 Task: Find connections with filter location Sobral with filter topic #Selfhelpwith filter profile language Spanish with filter current company Sapient with filter school Amity University with filter industry Outsourcing and Offshoring Consulting with filter service category Management Consulting with filter keywords title Substitute Teacher
Action: Mouse moved to (276, 336)
Screenshot: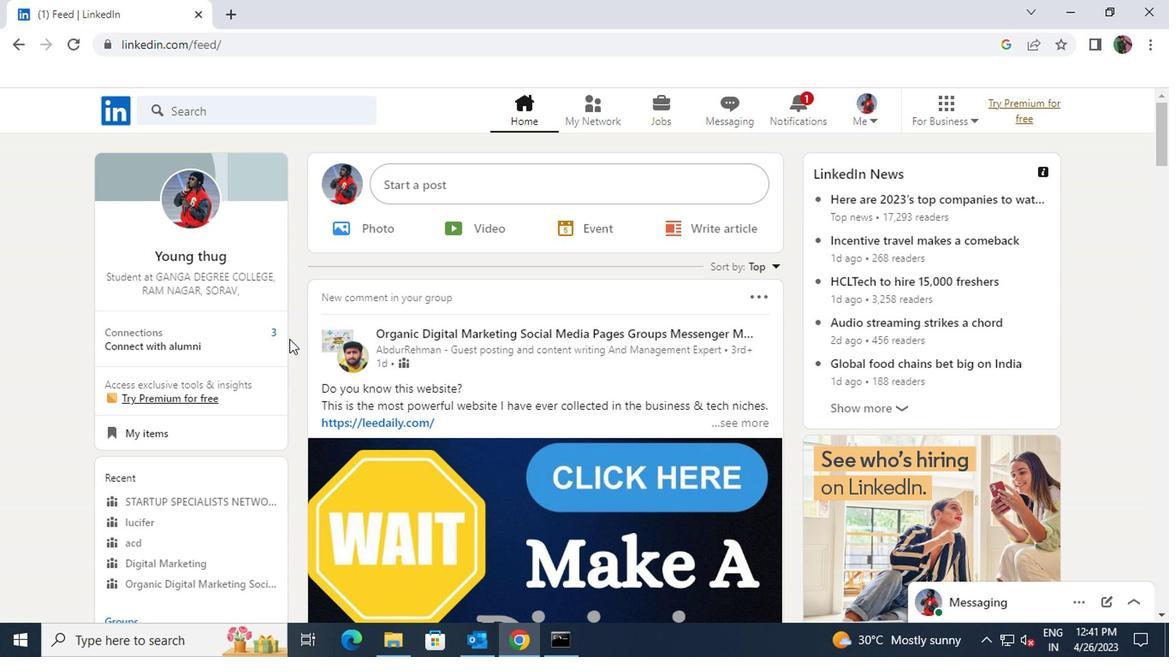 
Action: Mouse pressed left at (276, 336)
Screenshot: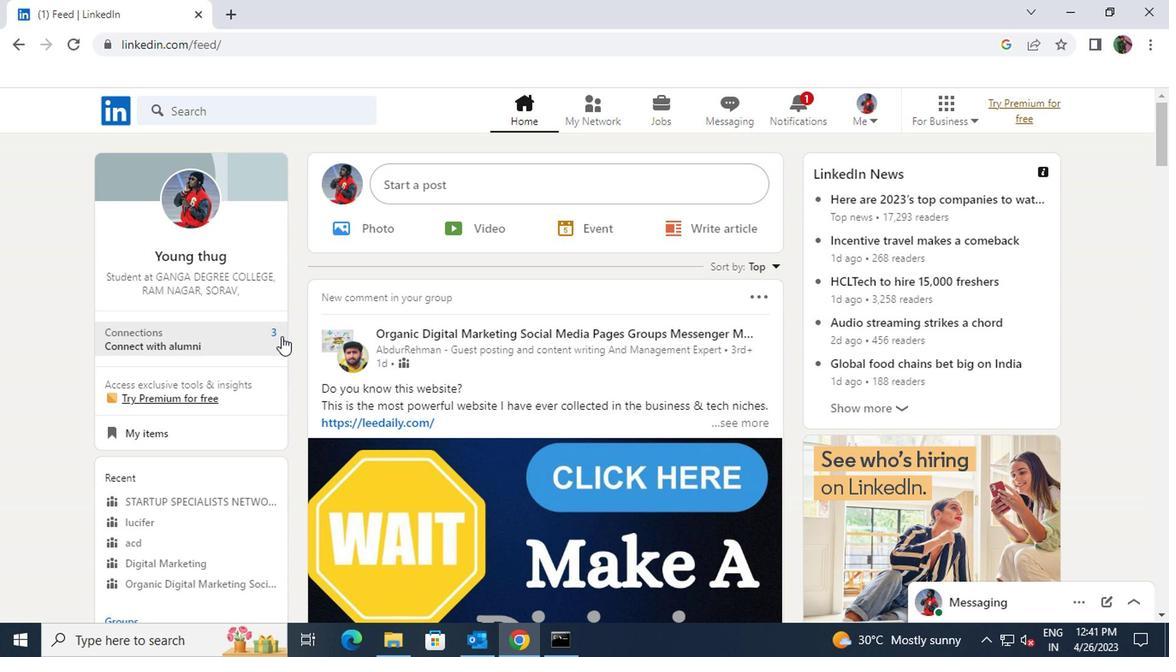
Action: Mouse moved to (310, 211)
Screenshot: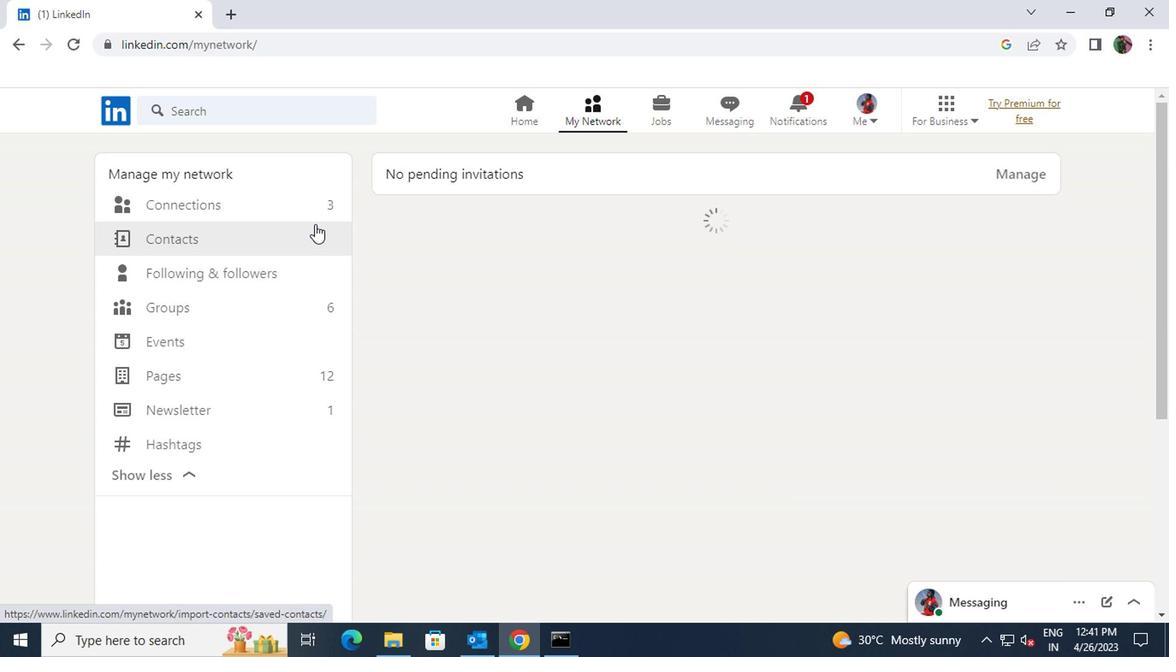 
Action: Mouse pressed left at (310, 211)
Screenshot: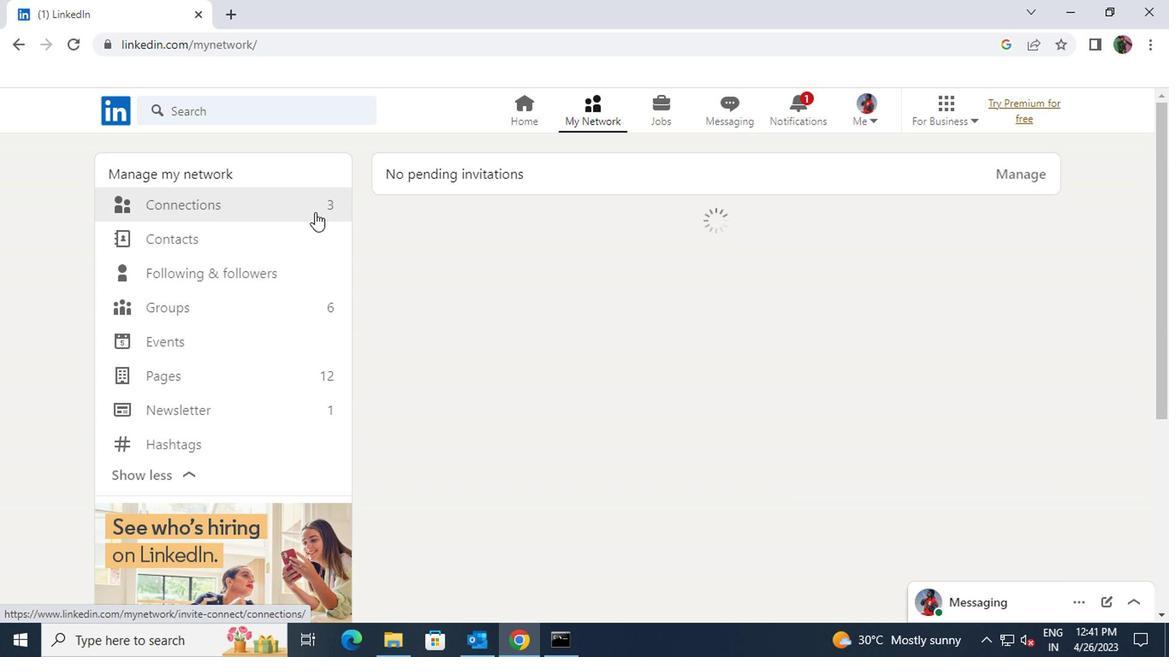 
Action: Mouse moved to (692, 211)
Screenshot: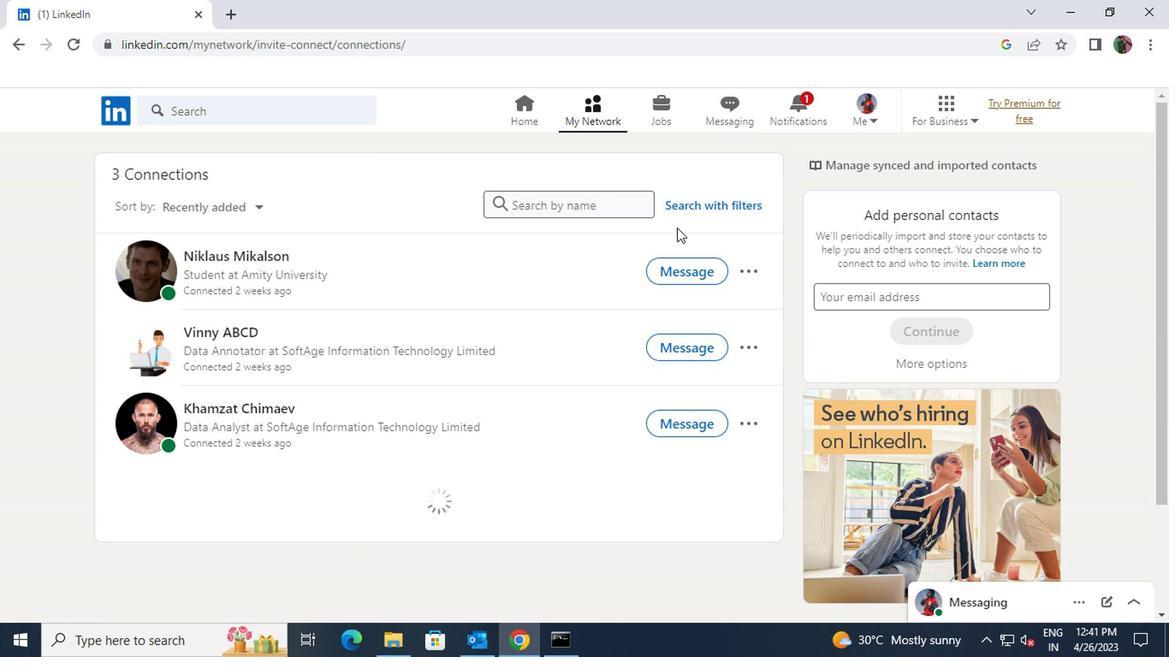 
Action: Mouse pressed left at (692, 211)
Screenshot: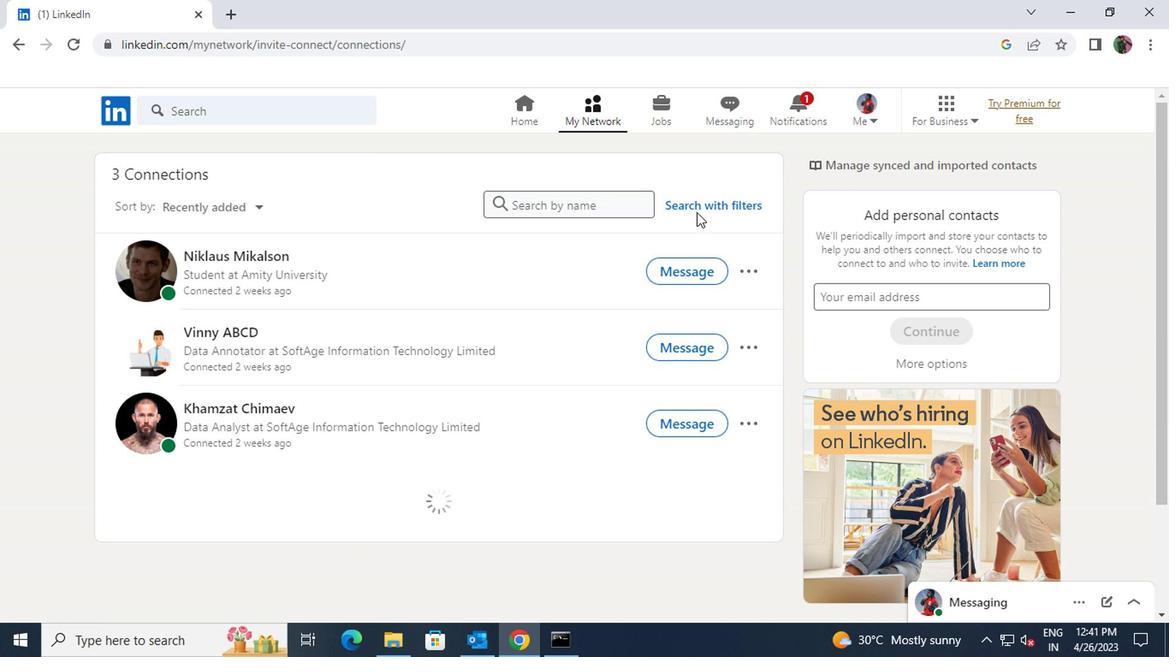 
Action: Mouse moved to (694, 206)
Screenshot: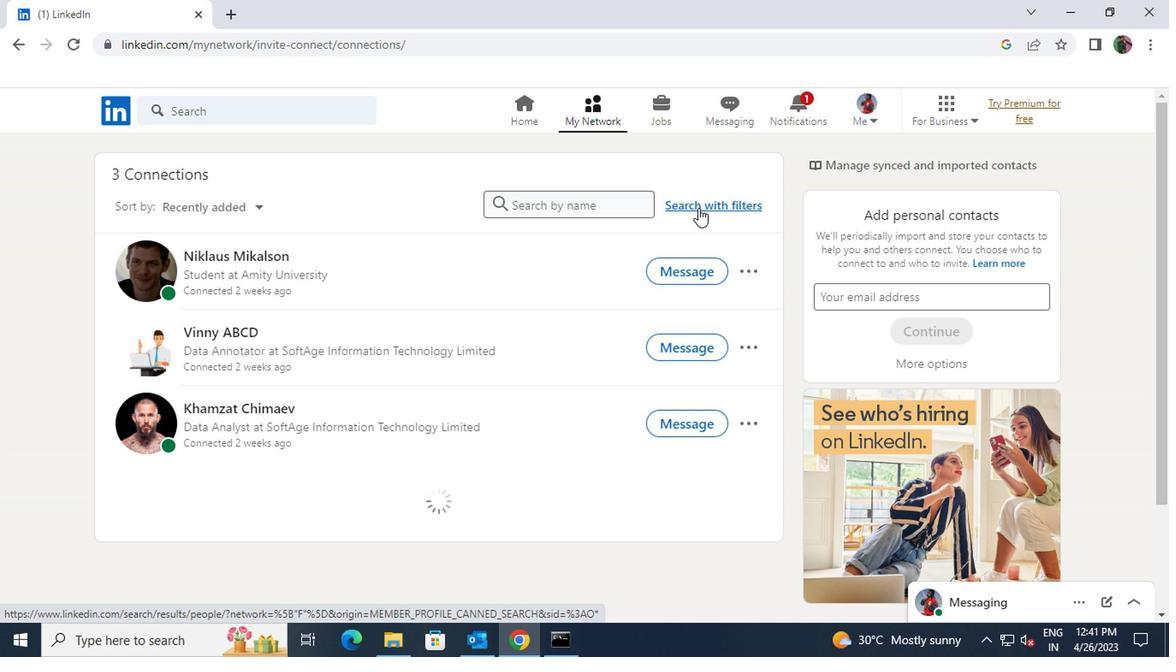 
Action: Mouse pressed left at (694, 206)
Screenshot: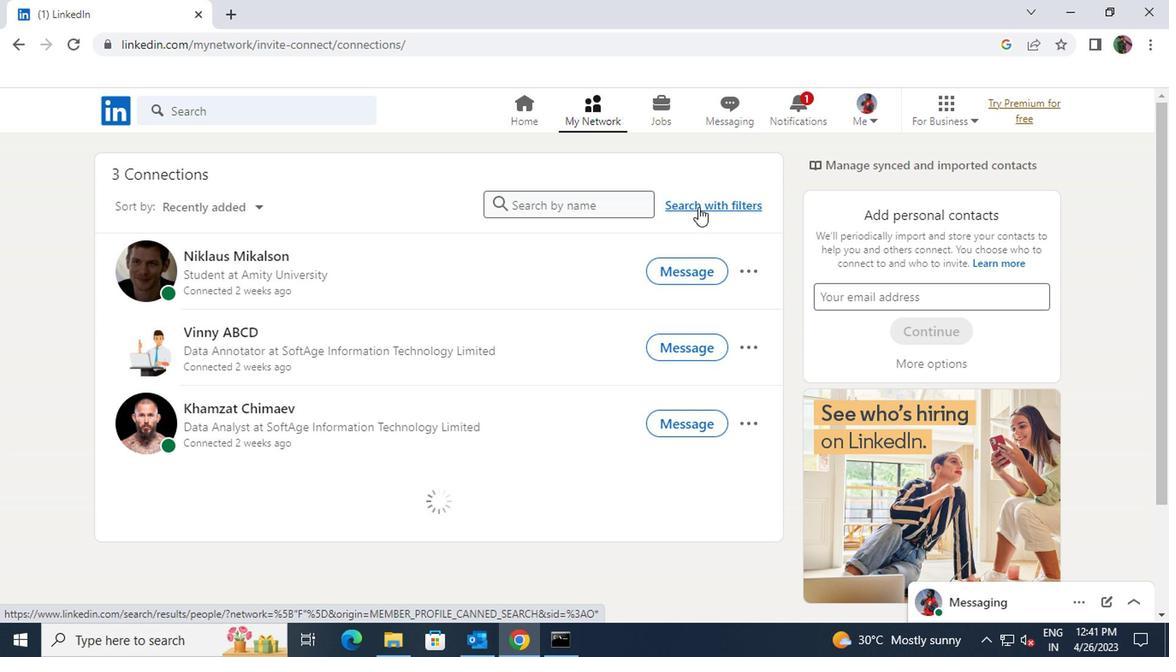 
Action: Mouse pressed left at (694, 206)
Screenshot: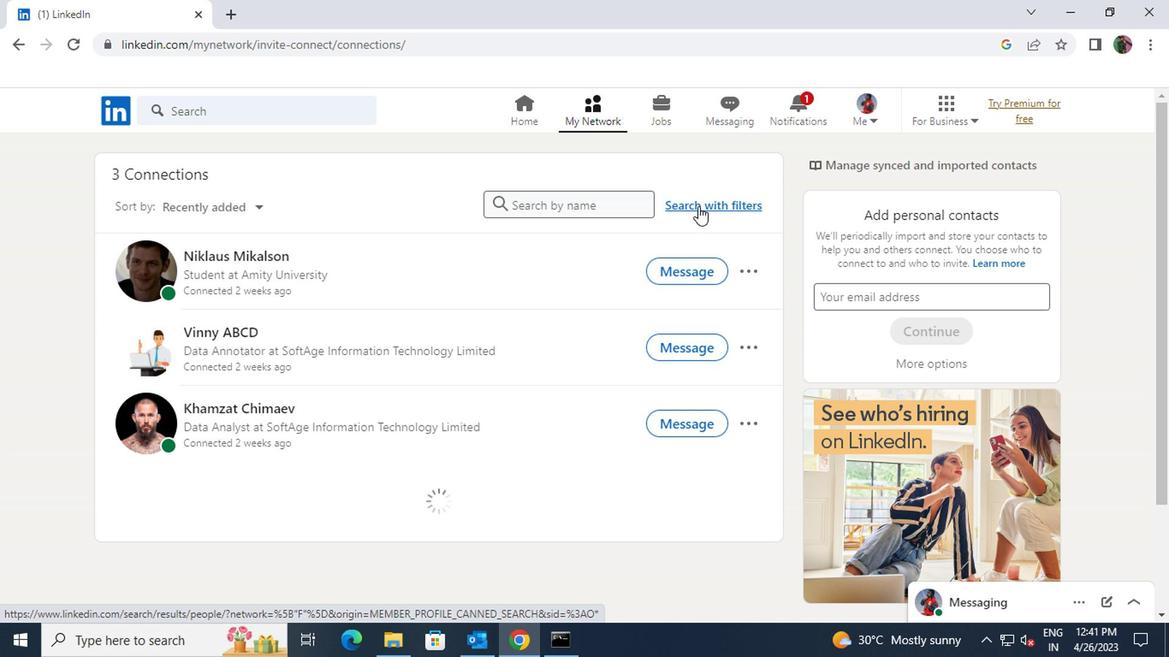 
Action: Mouse moved to (643, 160)
Screenshot: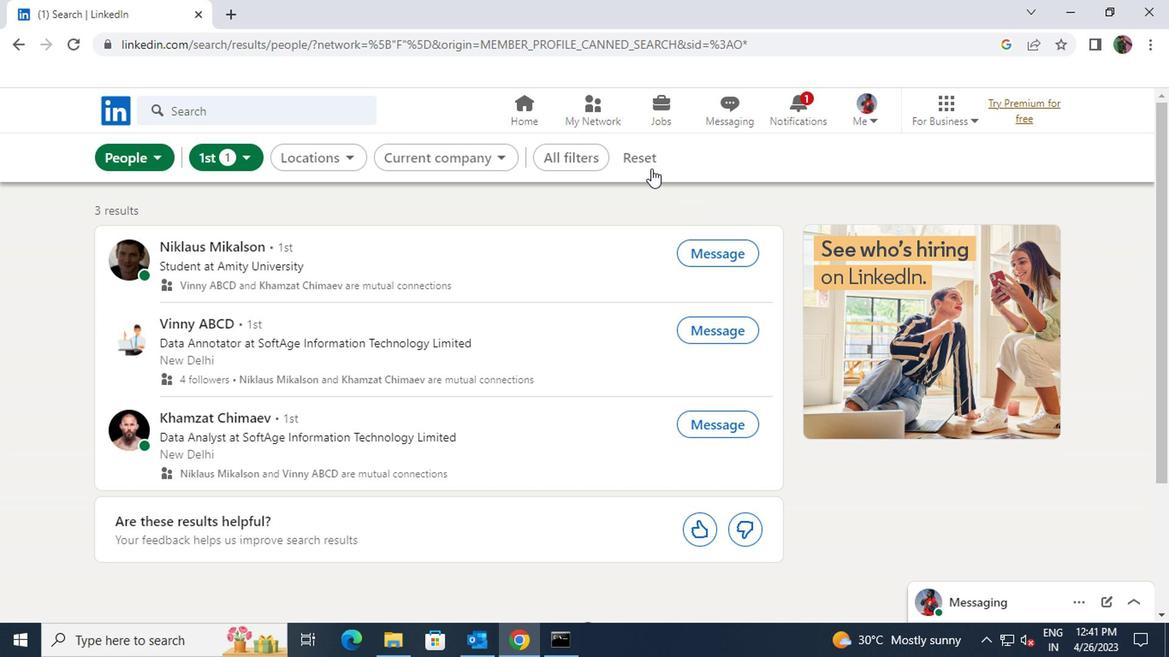 
Action: Mouse pressed left at (643, 160)
Screenshot: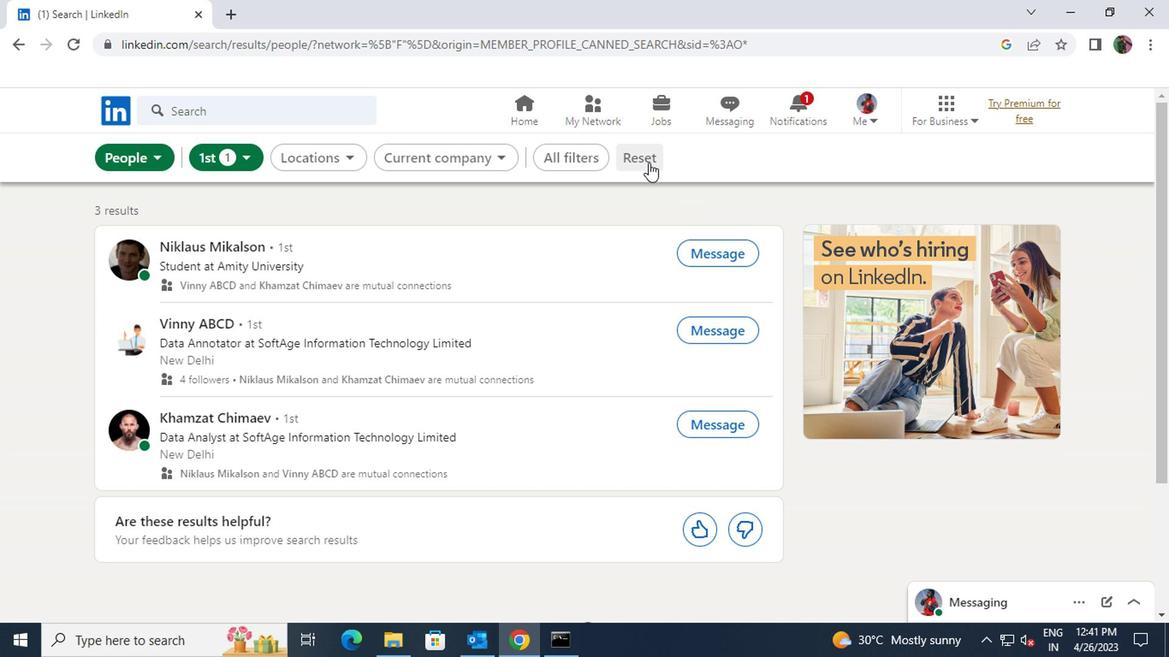 
Action: Mouse moved to (612, 149)
Screenshot: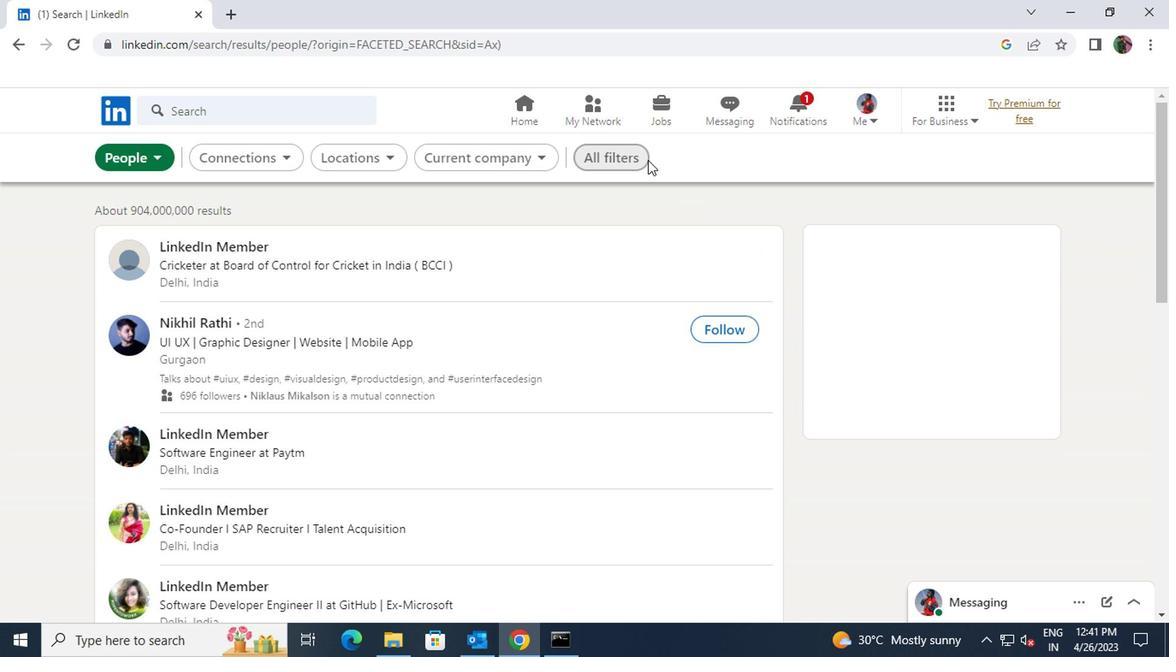 
Action: Mouse pressed left at (612, 149)
Screenshot: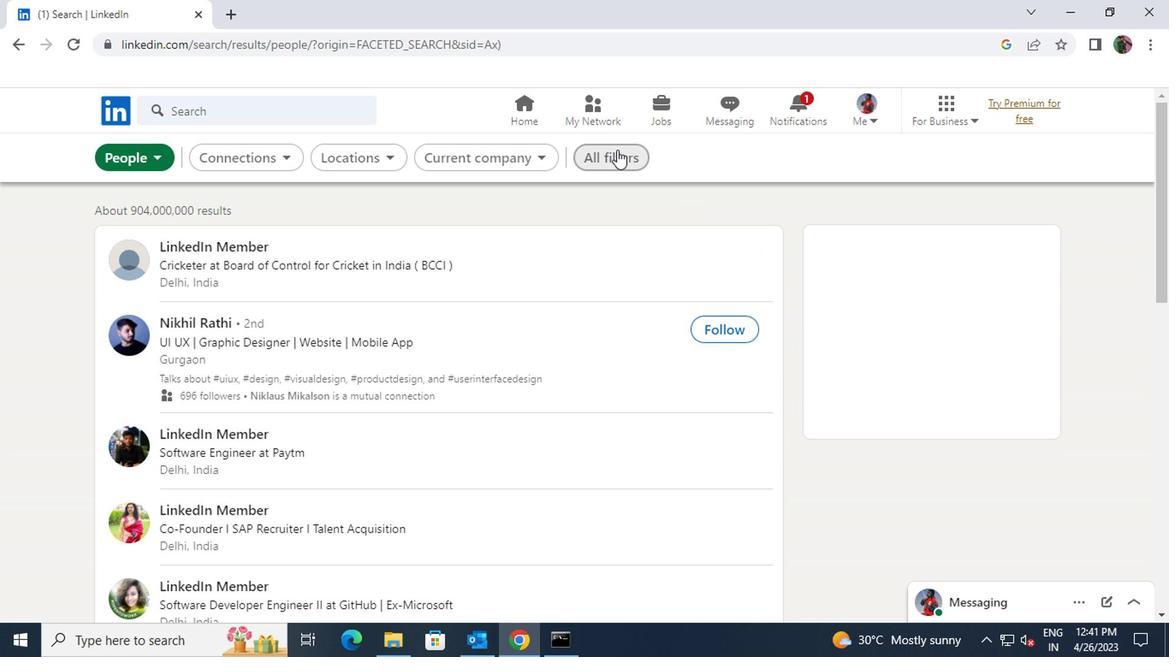 
Action: Mouse moved to (821, 338)
Screenshot: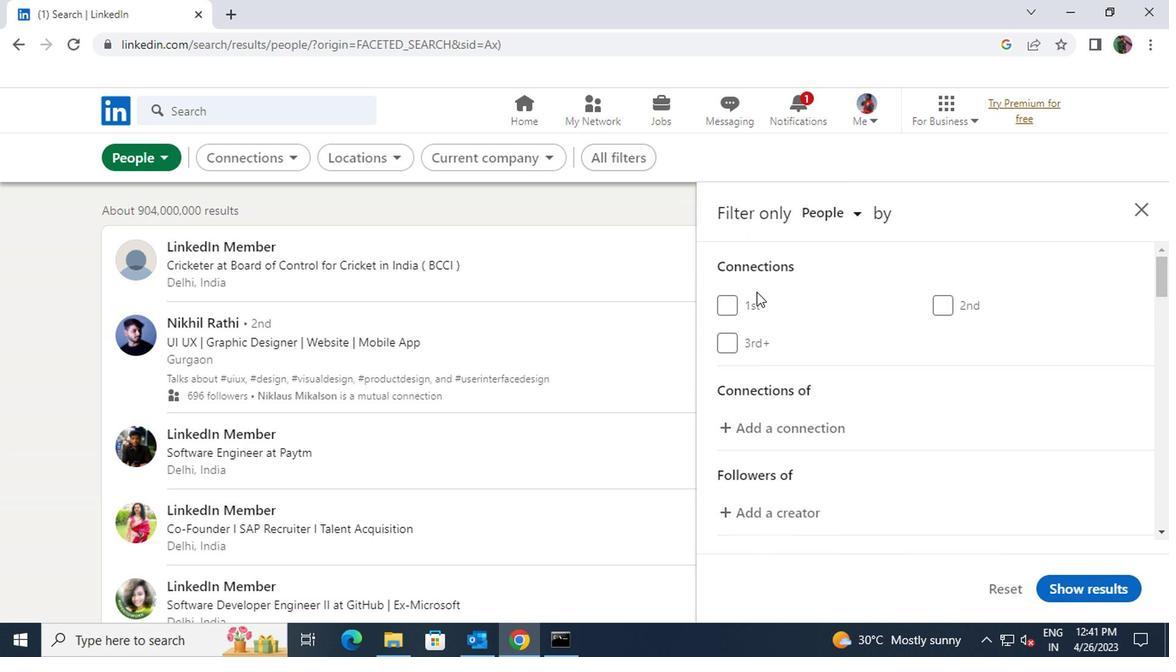 
Action: Mouse scrolled (821, 337) with delta (0, 0)
Screenshot: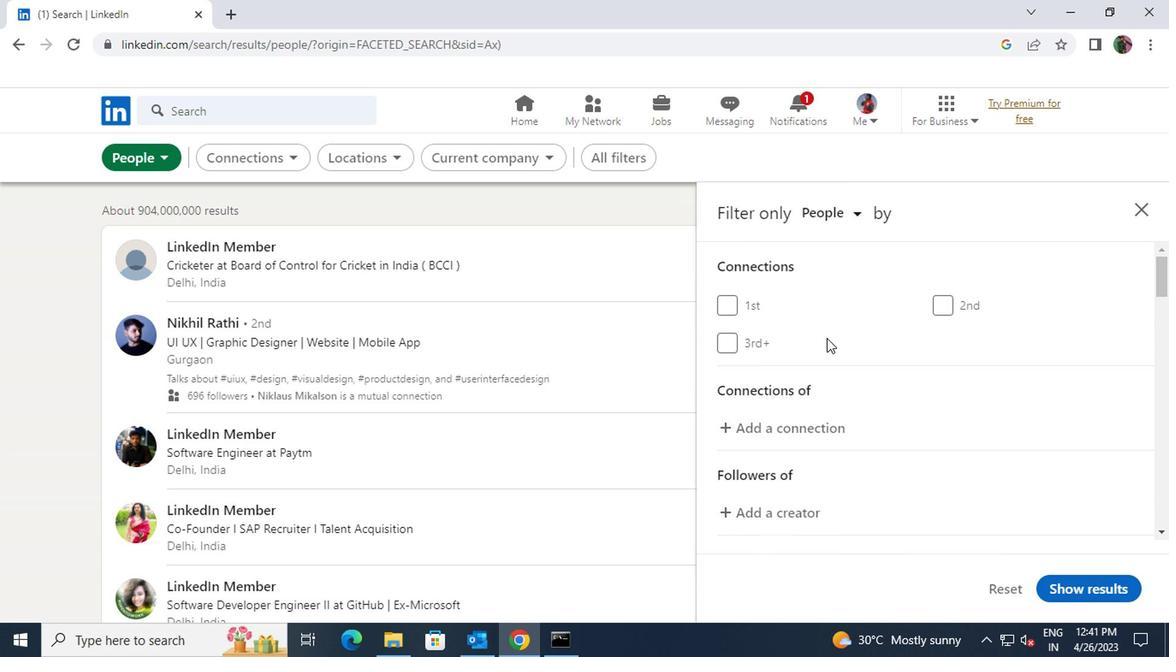 
Action: Mouse scrolled (821, 337) with delta (0, 0)
Screenshot: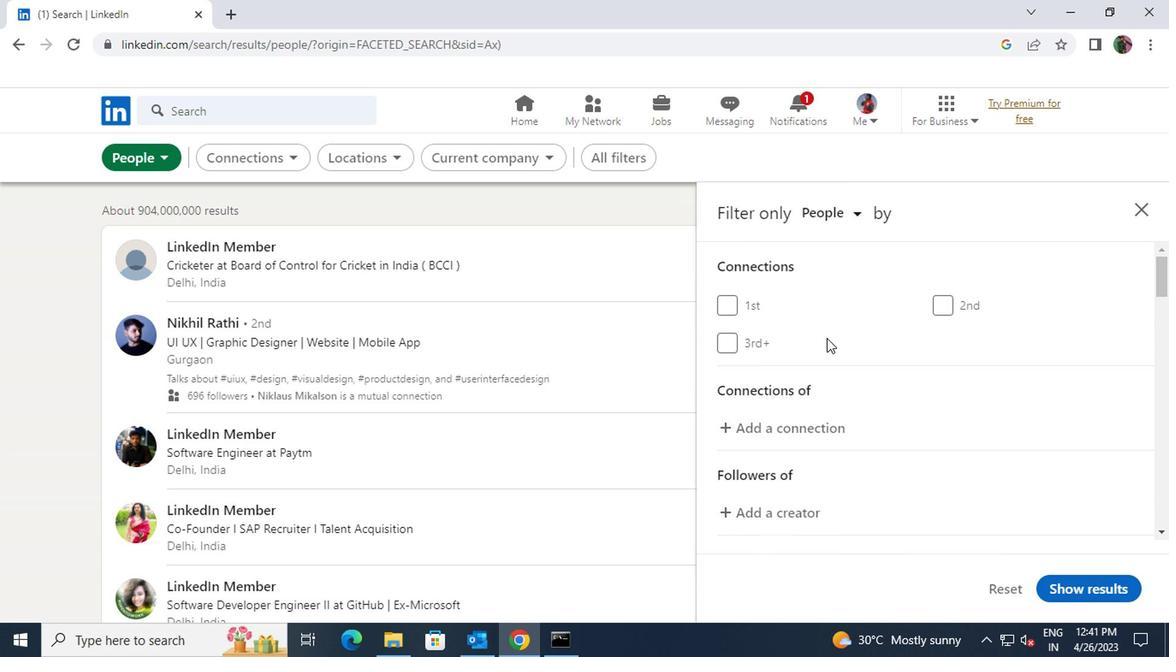
Action: Mouse scrolled (821, 337) with delta (0, 0)
Screenshot: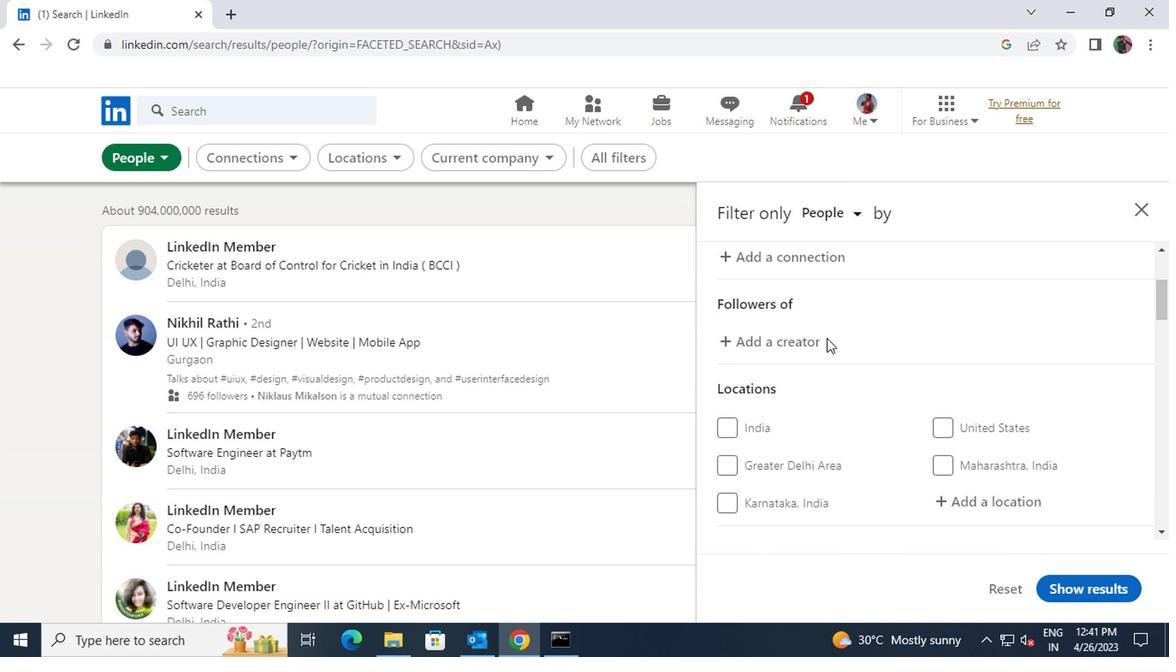 
Action: Mouse moved to (960, 409)
Screenshot: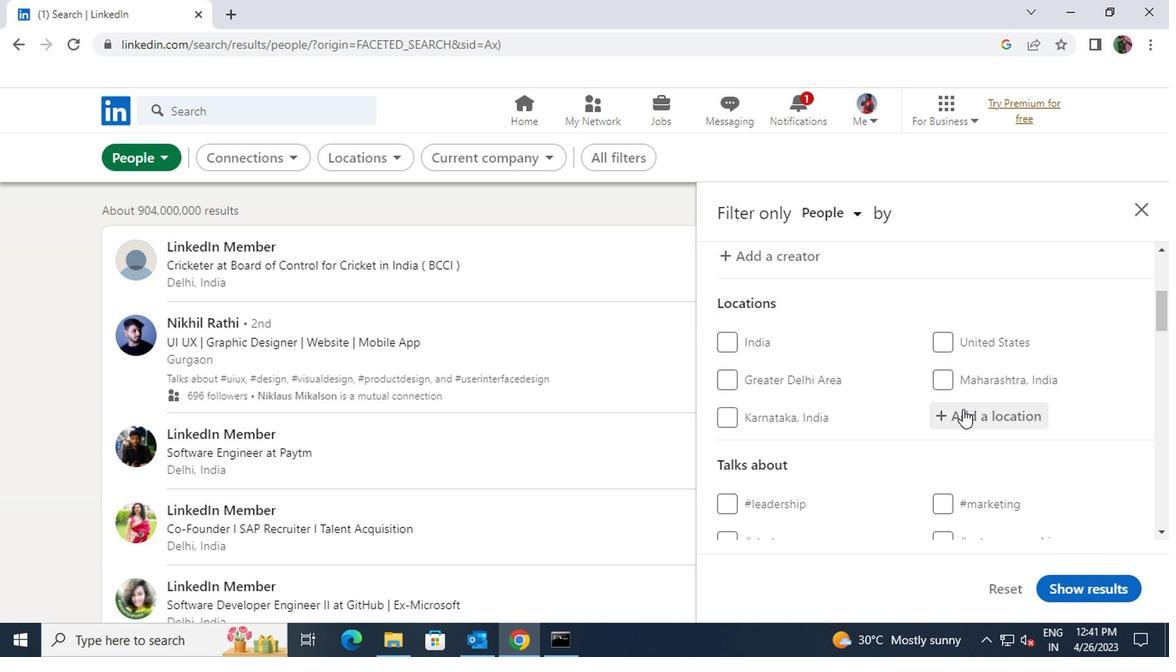 
Action: Mouse pressed left at (960, 409)
Screenshot: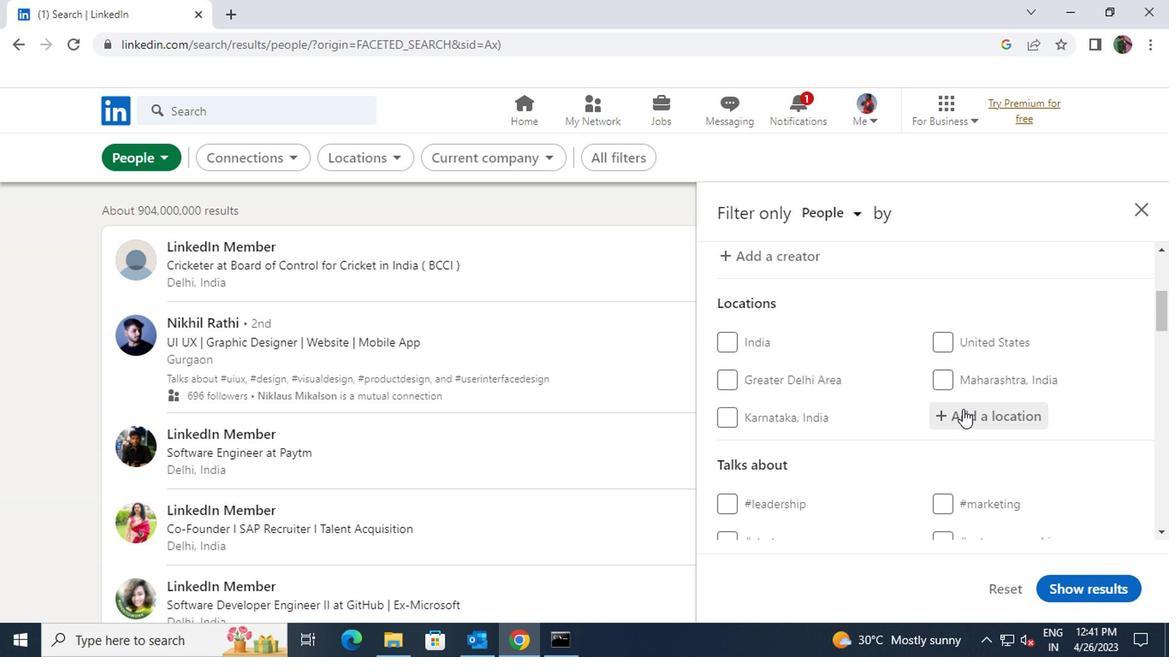 
Action: Key pressed <Key.shift>SOBRAL
Screenshot: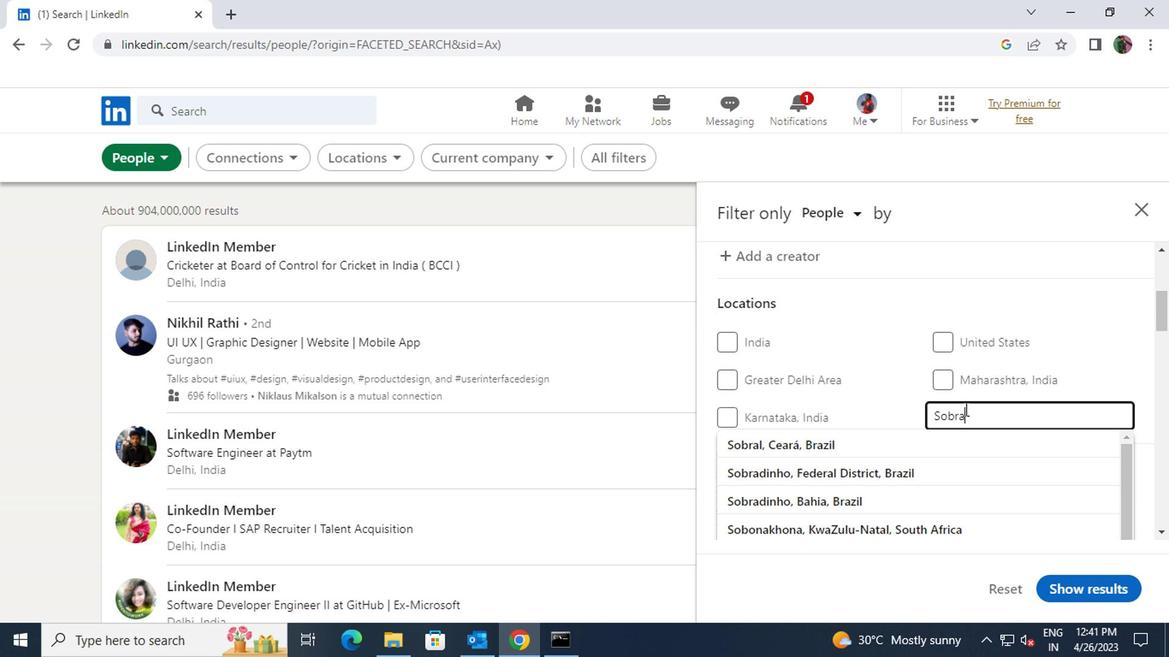 
Action: Mouse moved to (928, 439)
Screenshot: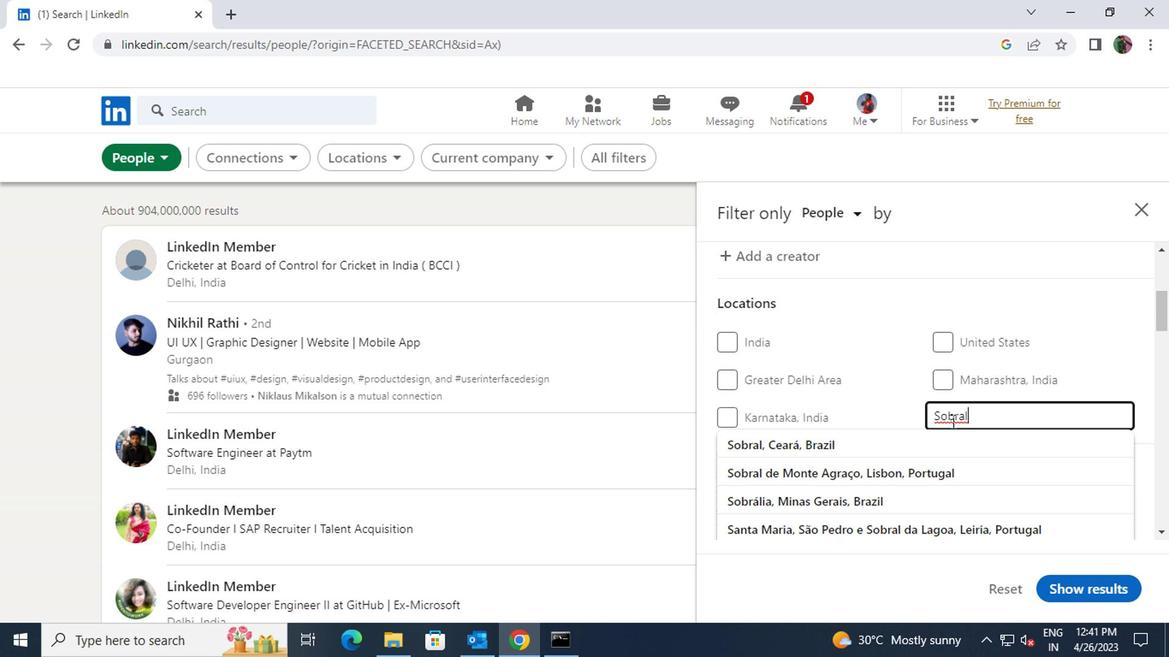 
Action: Mouse pressed left at (928, 439)
Screenshot: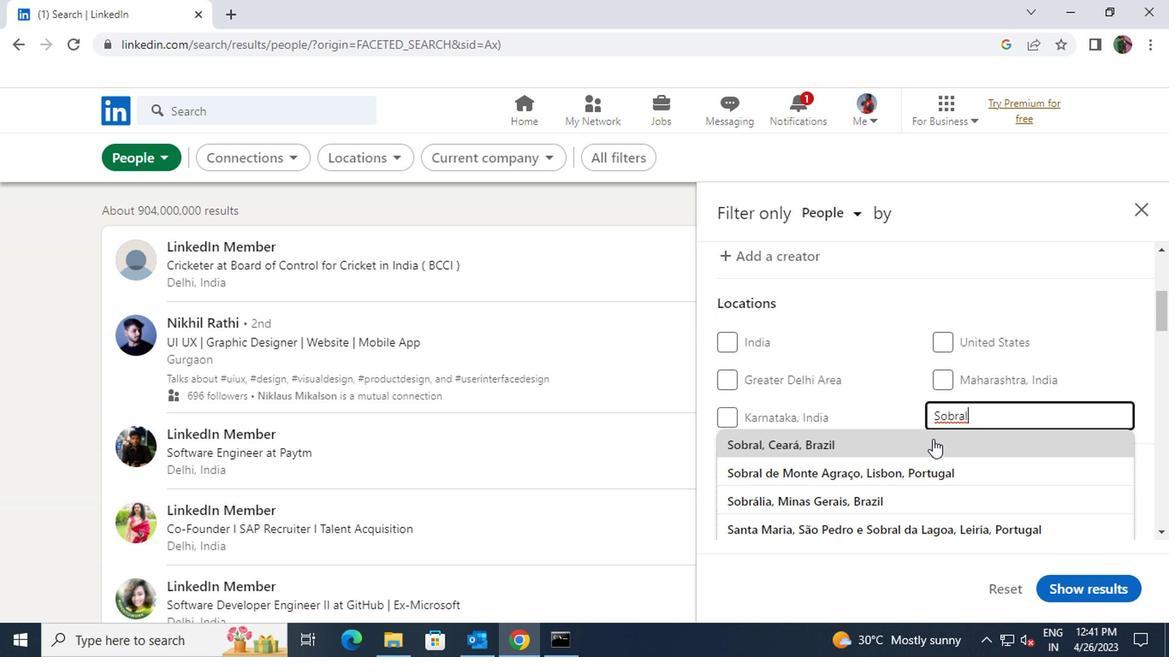 
Action: Mouse scrolled (928, 438) with delta (0, 0)
Screenshot: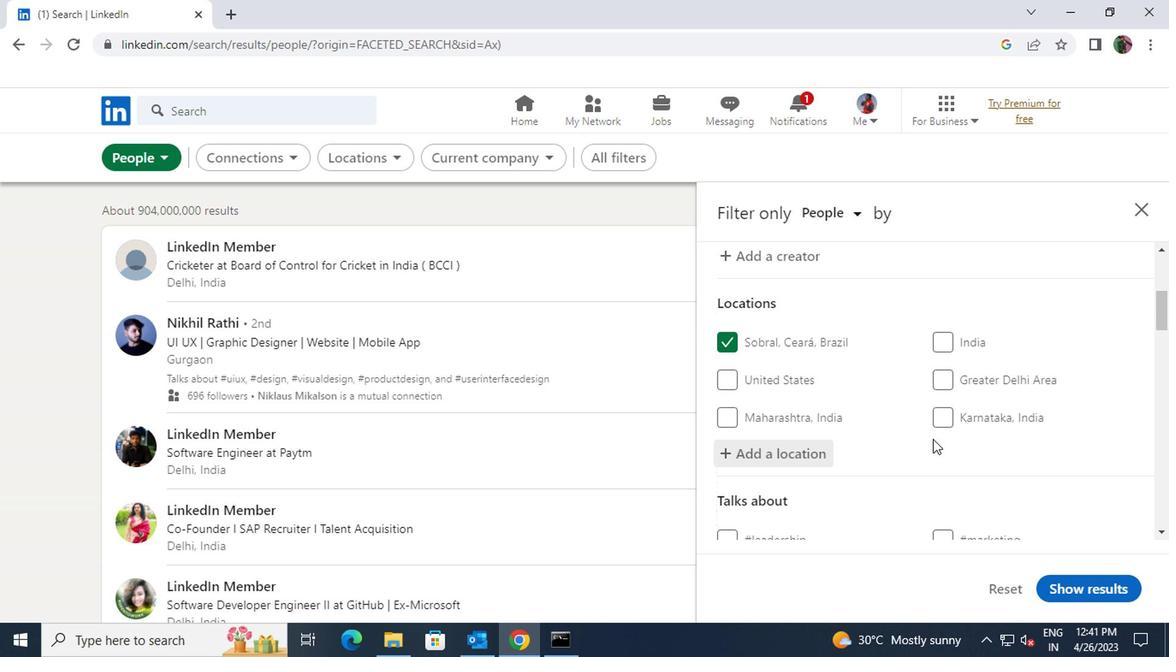 
Action: Mouse scrolled (928, 438) with delta (0, 0)
Screenshot: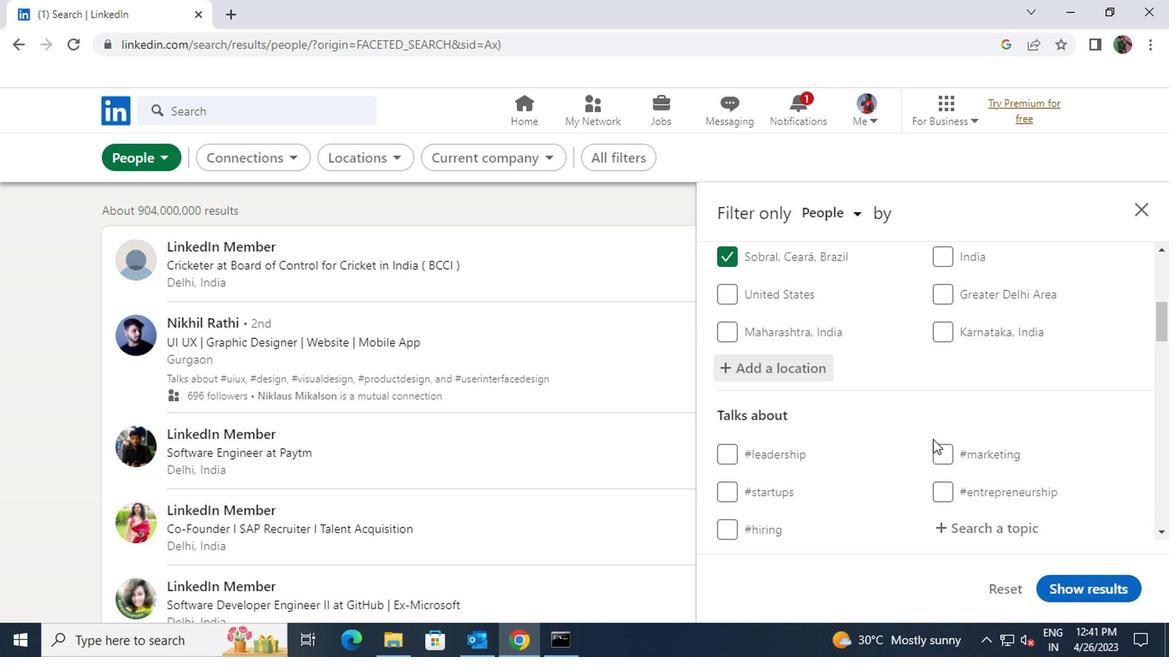 
Action: Mouse scrolled (928, 438) with delta (0, 0)
Screenshot: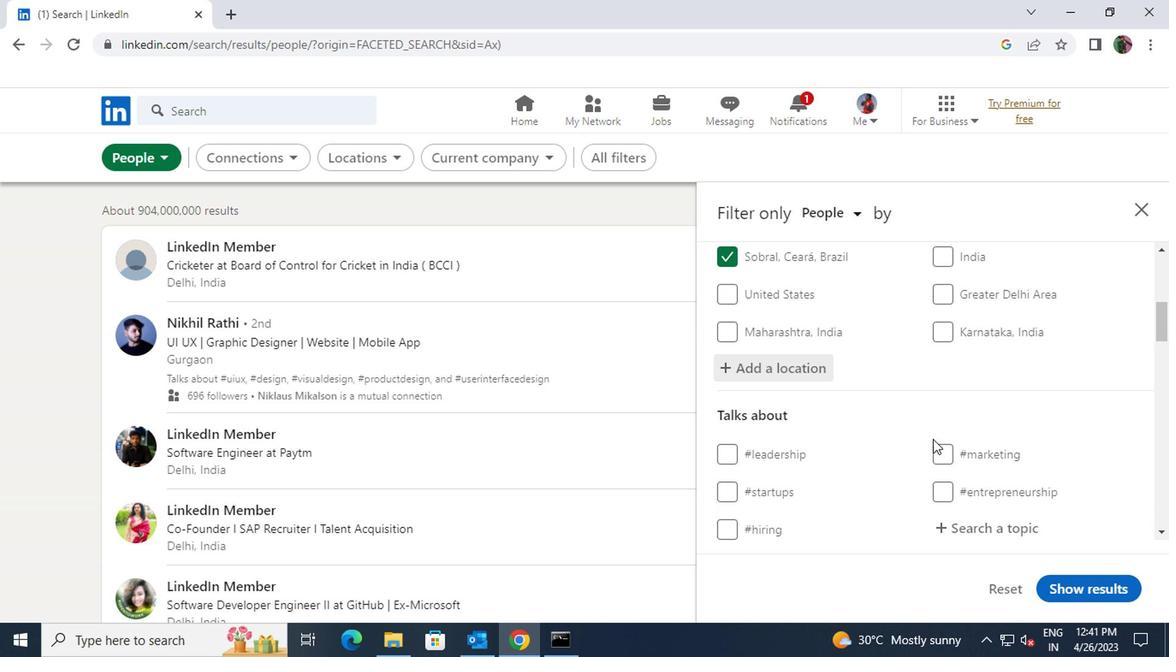 
Action: Mouse moved to (979, 365)
Screenshot: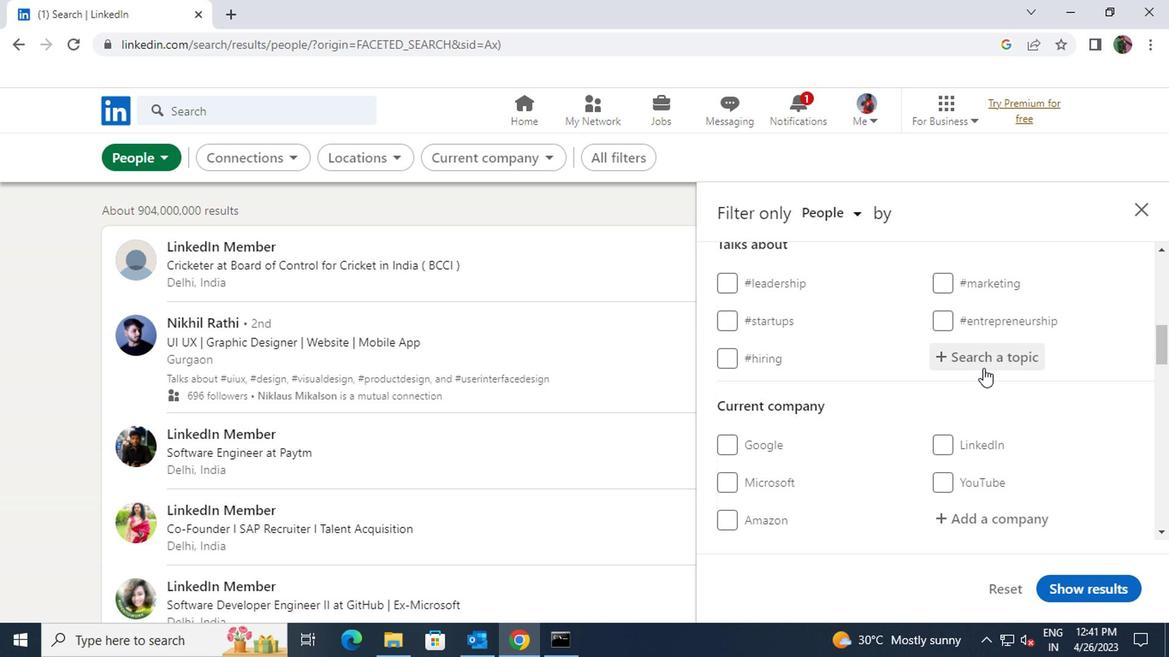 
Action: Mouse pressed left at (979, 365)
Screenshot: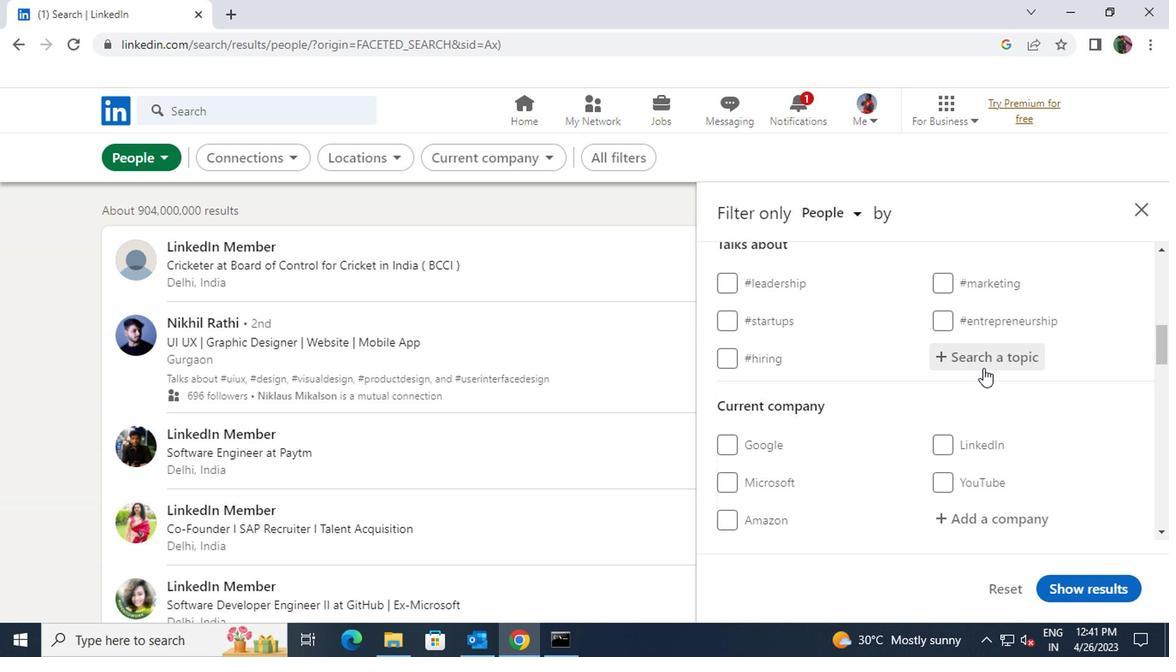 
Action: Key pressed <Key.shift><Key.shift><Key.shift>#SELFHELPWITH
Screenshot: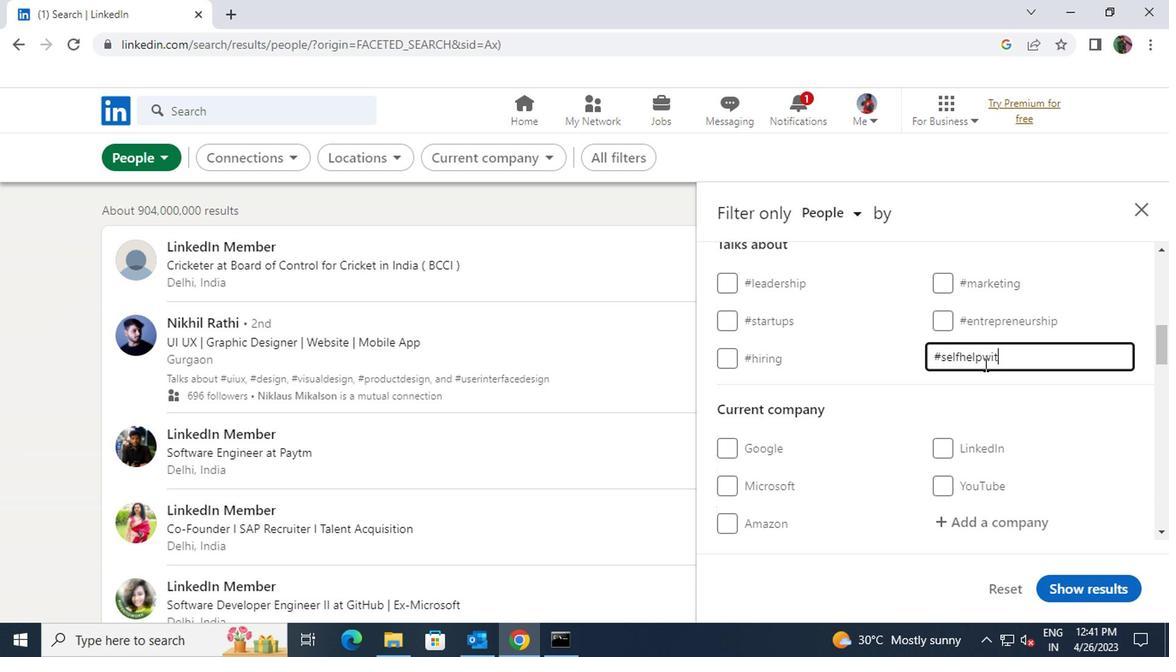 
Action: Mouse scrolled (979, 364) with delta (0, -1)
Screenshot: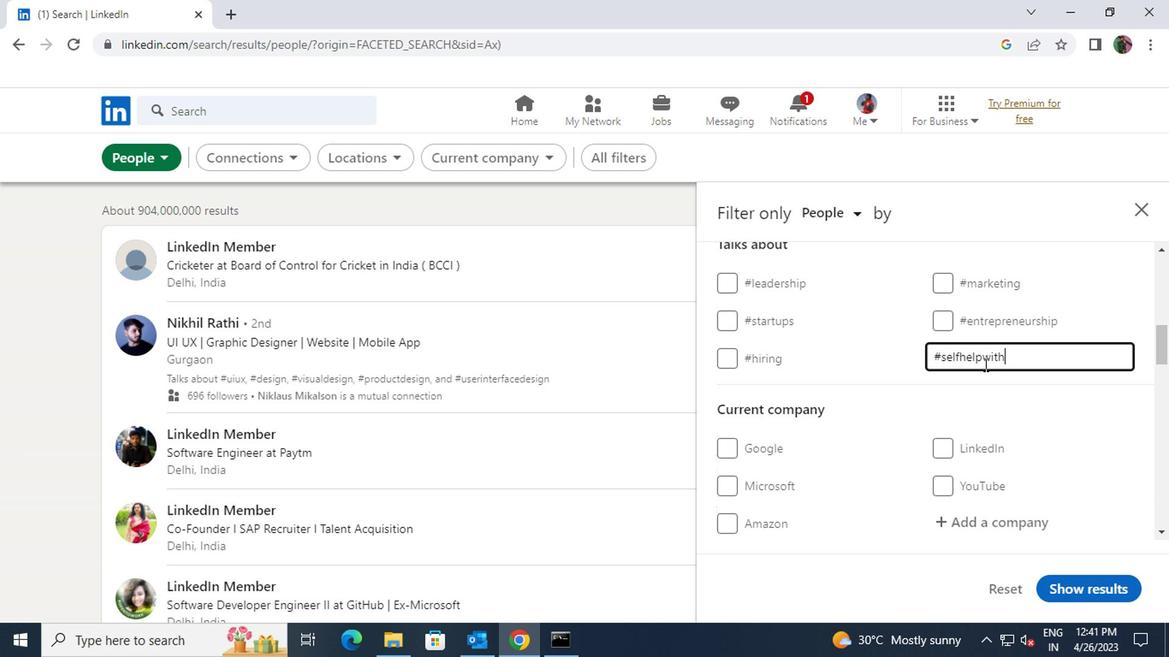 
Action: Mouse scrolled (979, 364) with delta (0, -1)
Screenshot: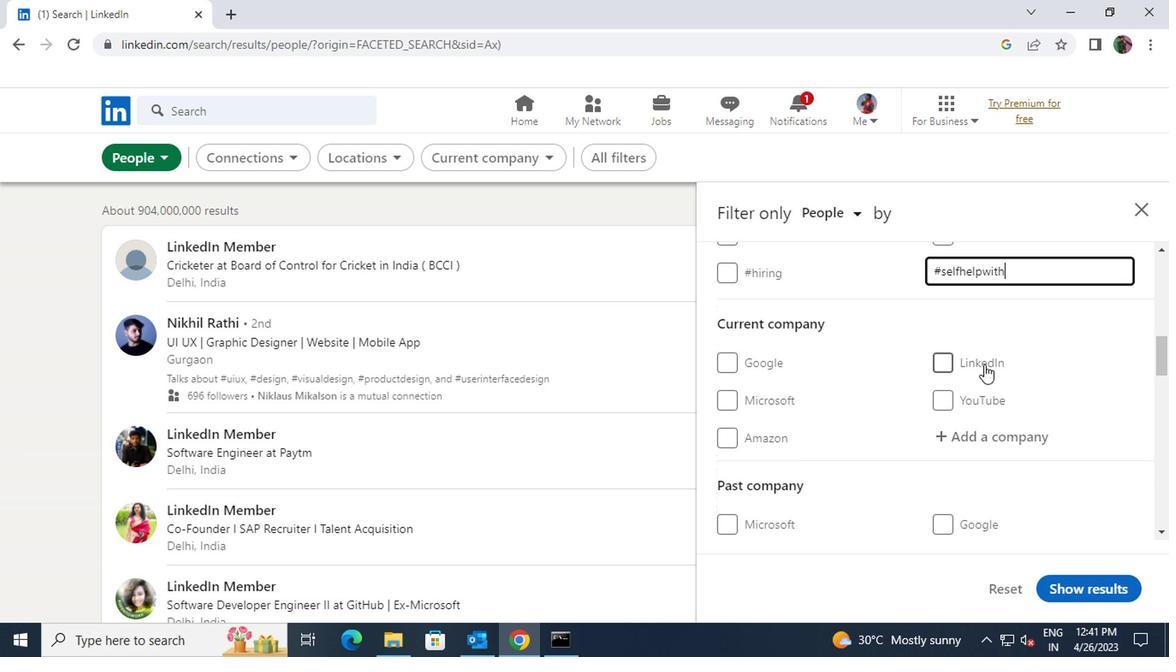 
Action: Mouse moved to (980, 353)
Screenshot: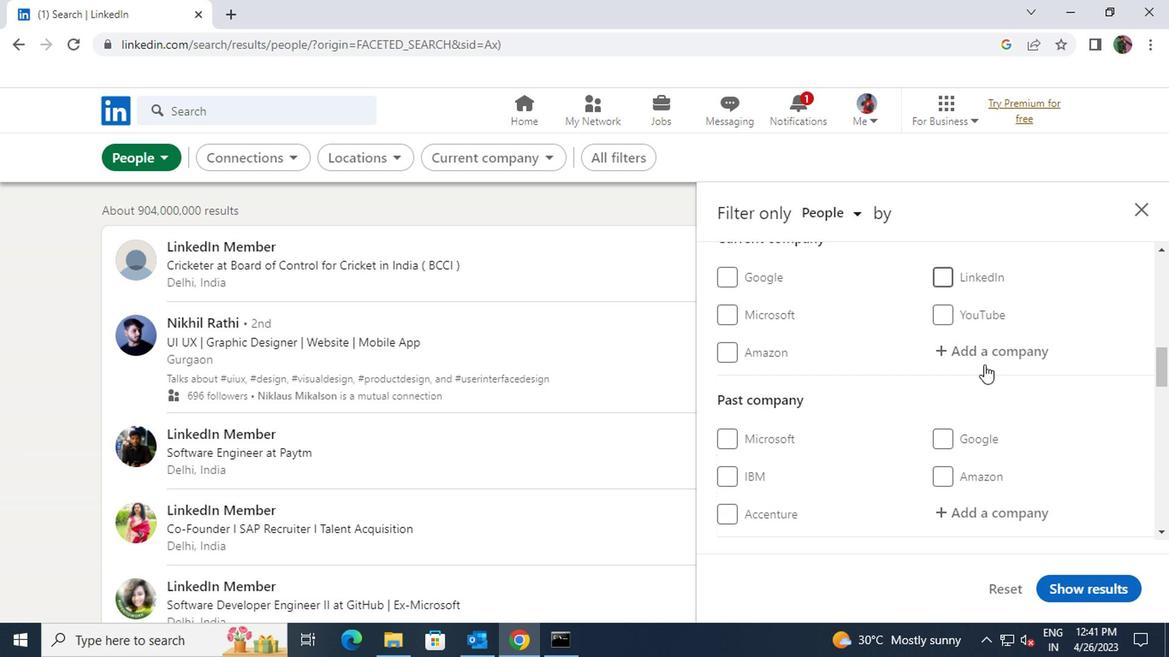 
Action: Mouse pressed left at (980, 353)
Screenshot: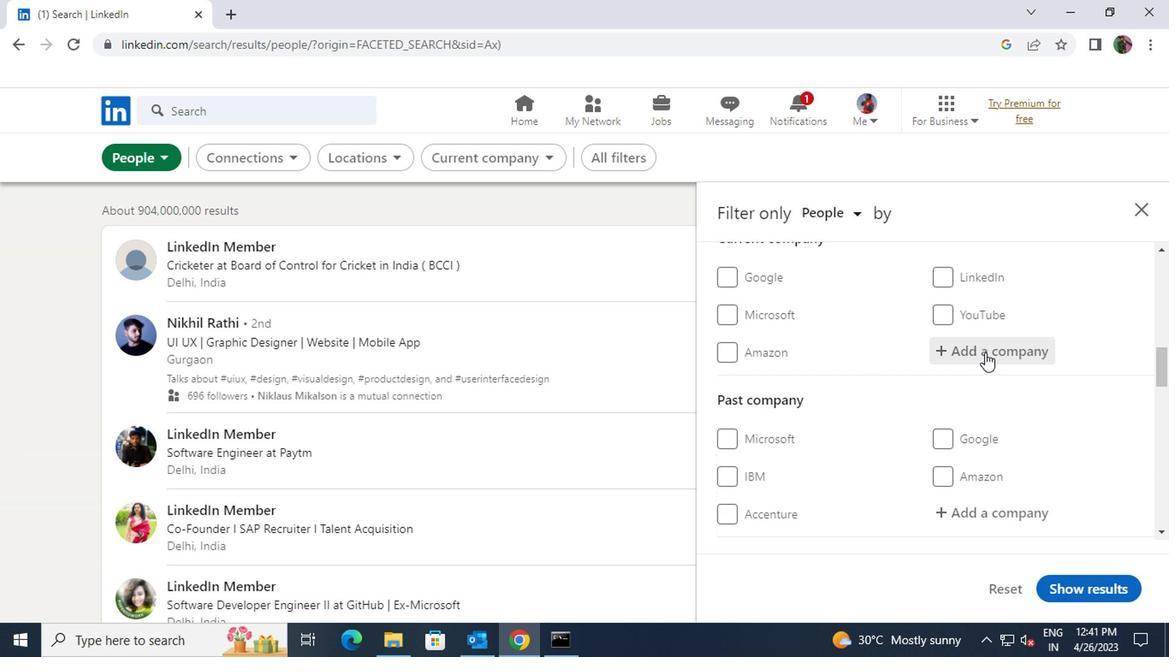
Action: Key pressed <Key.shift><Key.shift><Key.shift><Key.shift>SAPIENT
Screenshot: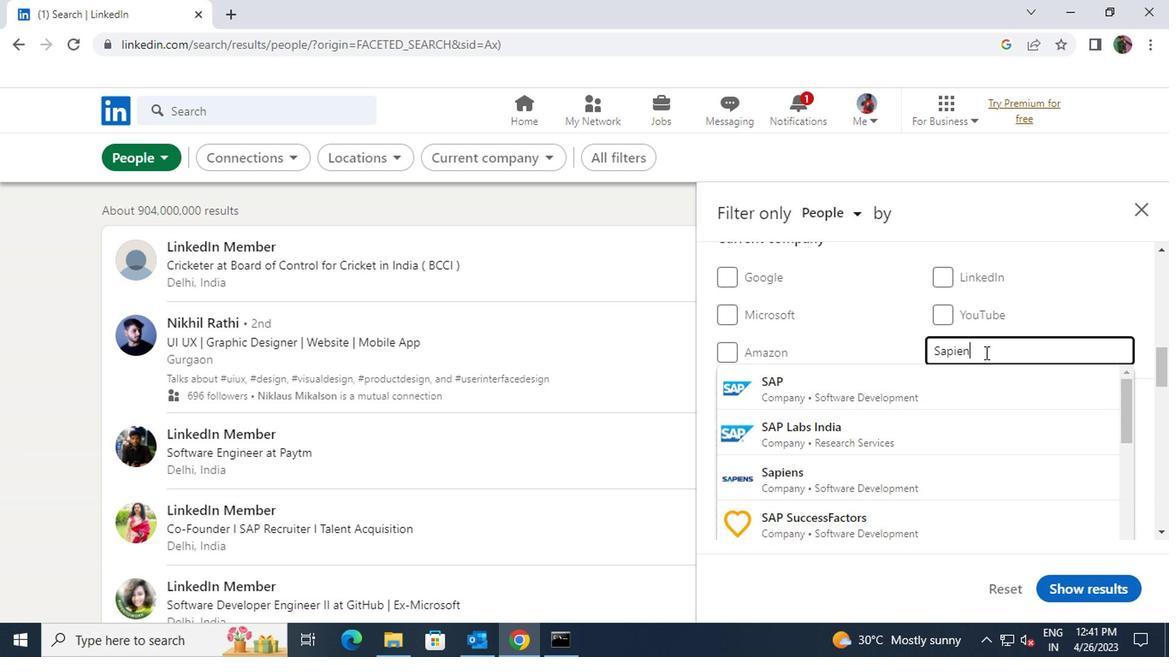 
Action: Mouse moved to (939, 384)
Screenshot: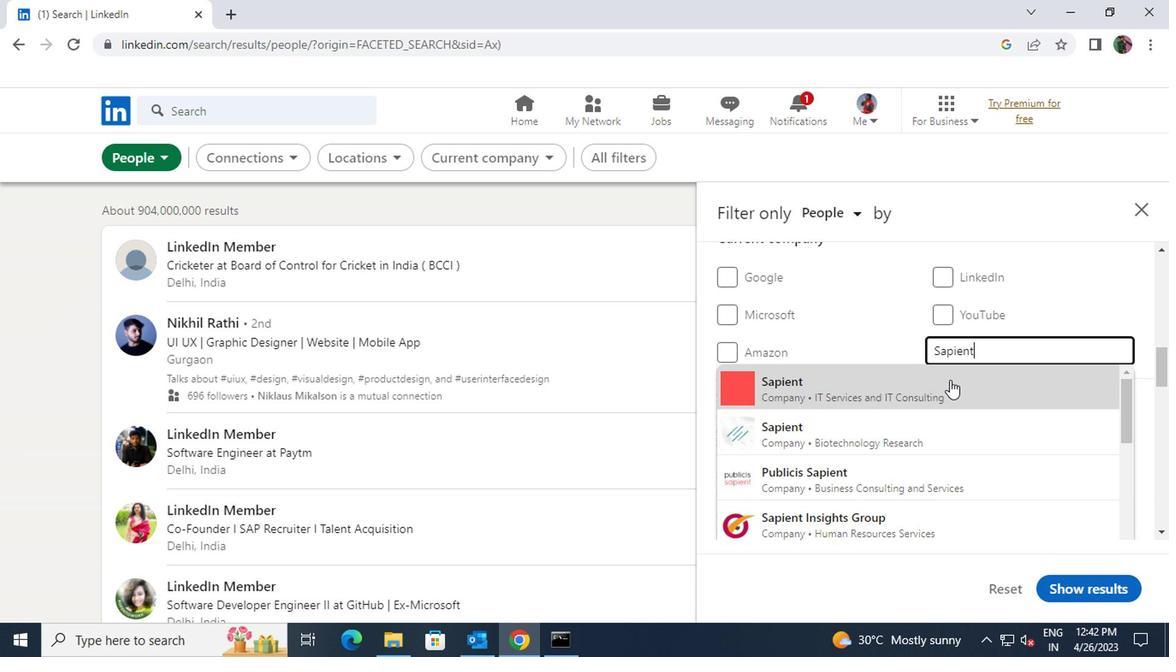 
Action: Mouse pressed left at (939, 384)
Screenshot: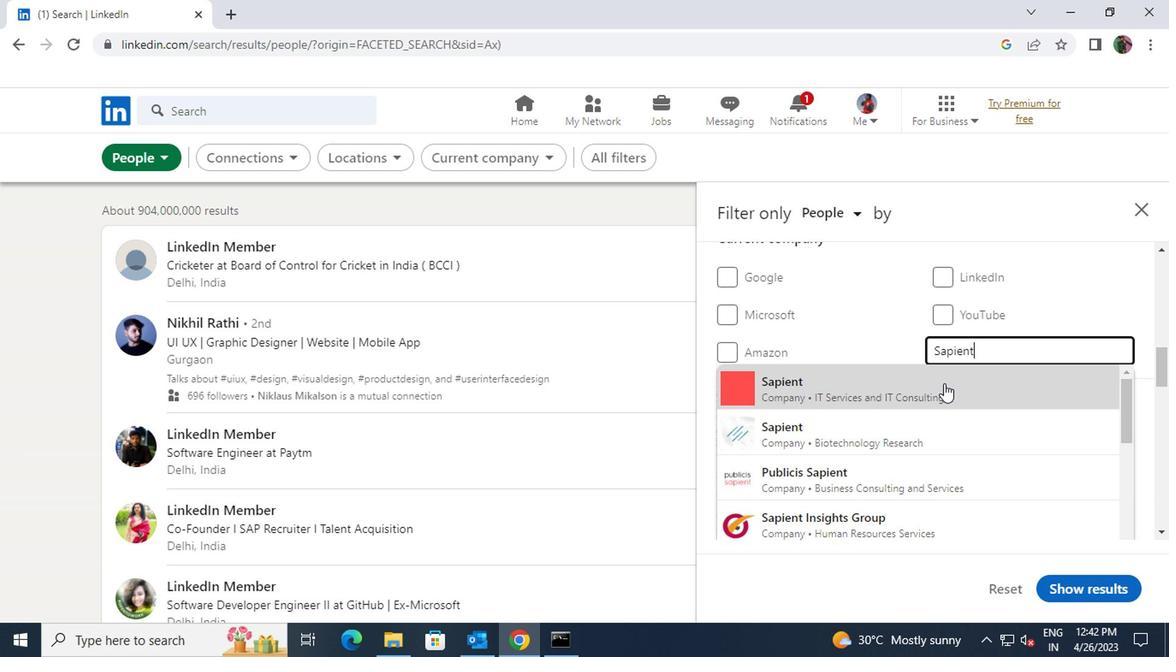 
Action: Mouse scrolled (939, 382) with delta (0, -1)
Screenshot: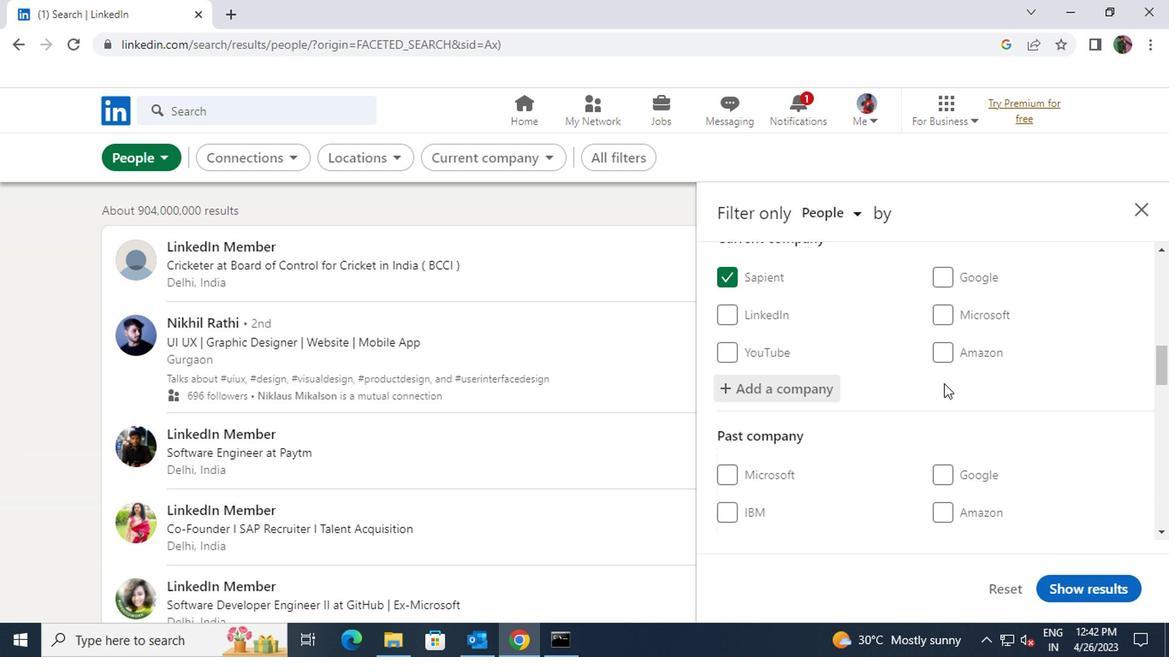 
Action: Mouse scrolled (939, 382) with delta (0, -1)
Screenshot: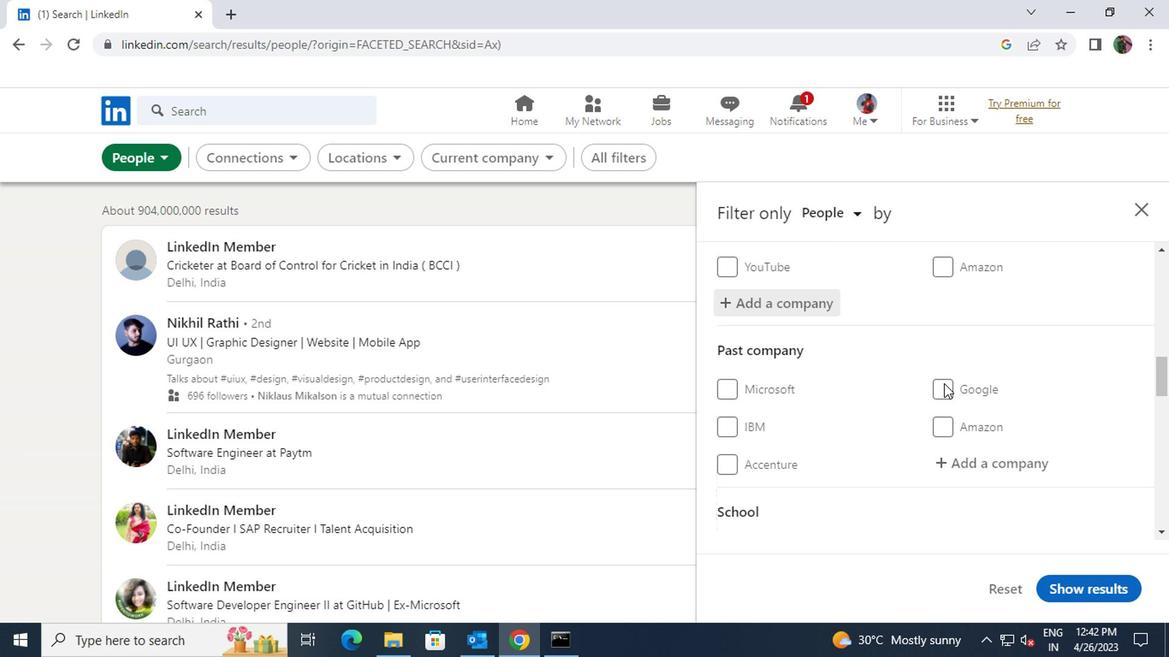 
Action: Mouse scrolled (939, 382) with delta (0, -1)
Screenshot: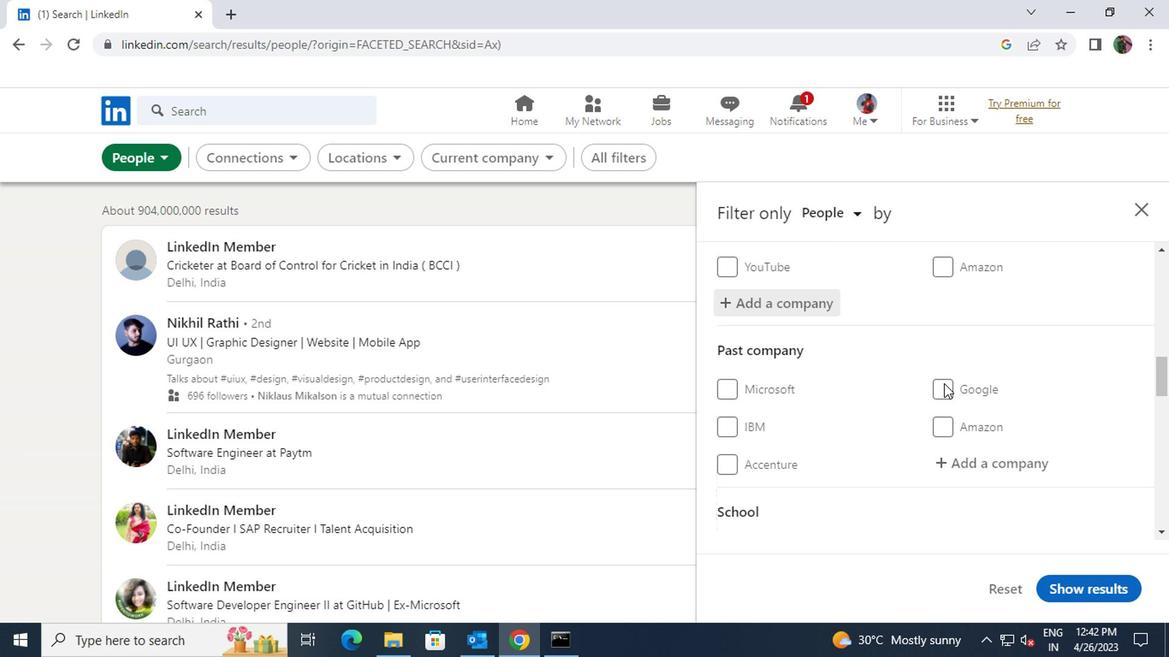 
Action: Mouse scrolled (939, 382) with delta (0, -1)
Screenshot: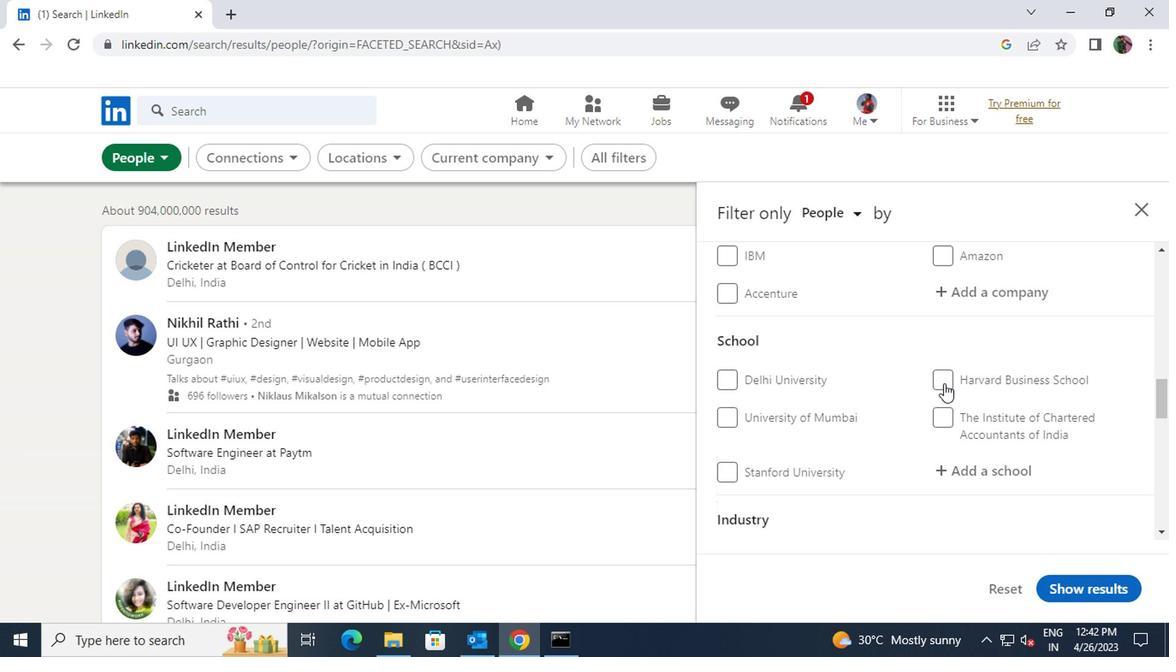 
Action: Mouse moved to (944, 384)
Screenshot: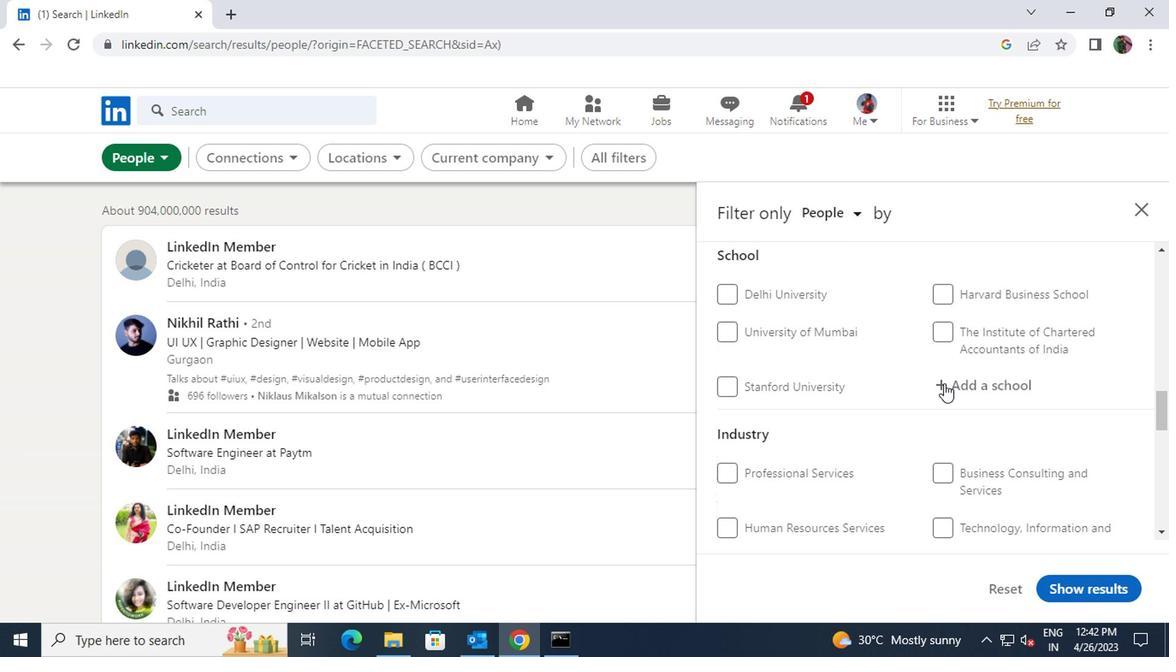 
Action: Mouse pressed left at (944, 384)
Screenshot: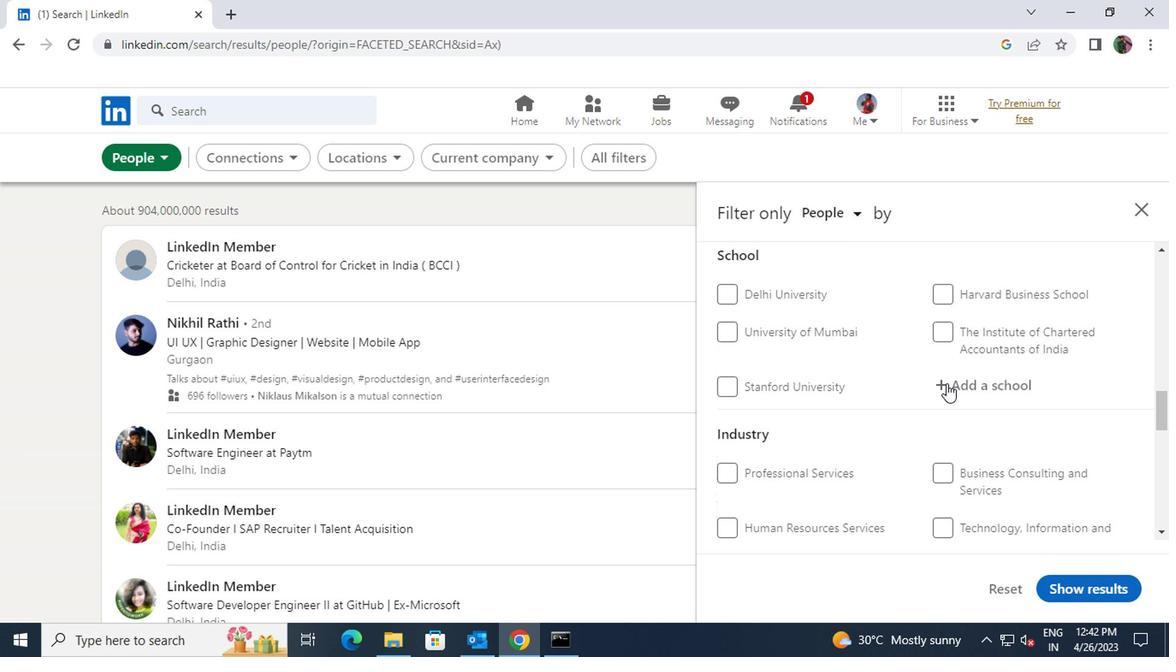 
Action: Key pressed <Key.shift><Key.shift><Key.shift><Key.shift><Key.shift><Key.shift><Key.shift><Key.shift><Key.shift><Key.shift><Key.shift><Key.shift><Key.shift><Key.shift><Key.shift><Key.shift><Key.shift><Key.shift><Key.shift><Key.shift><Key.shift><Key.shift><Key.shift><Key.shift><Key.shift><Key.shift><Key.shift><Key.shift><Key.shift><Key.shift><Key.shift><Key.shift><Key.shift><Key.shift>AMITY
Screenshot: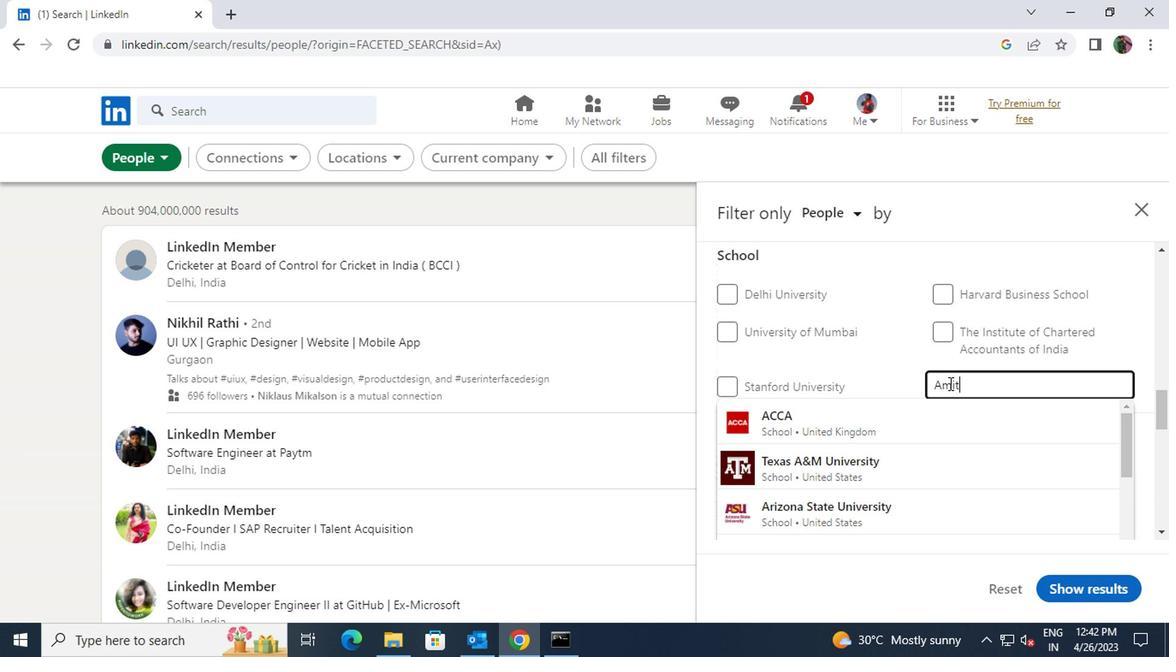 
Action: Mouse moved to (916, 414)
Screenshot: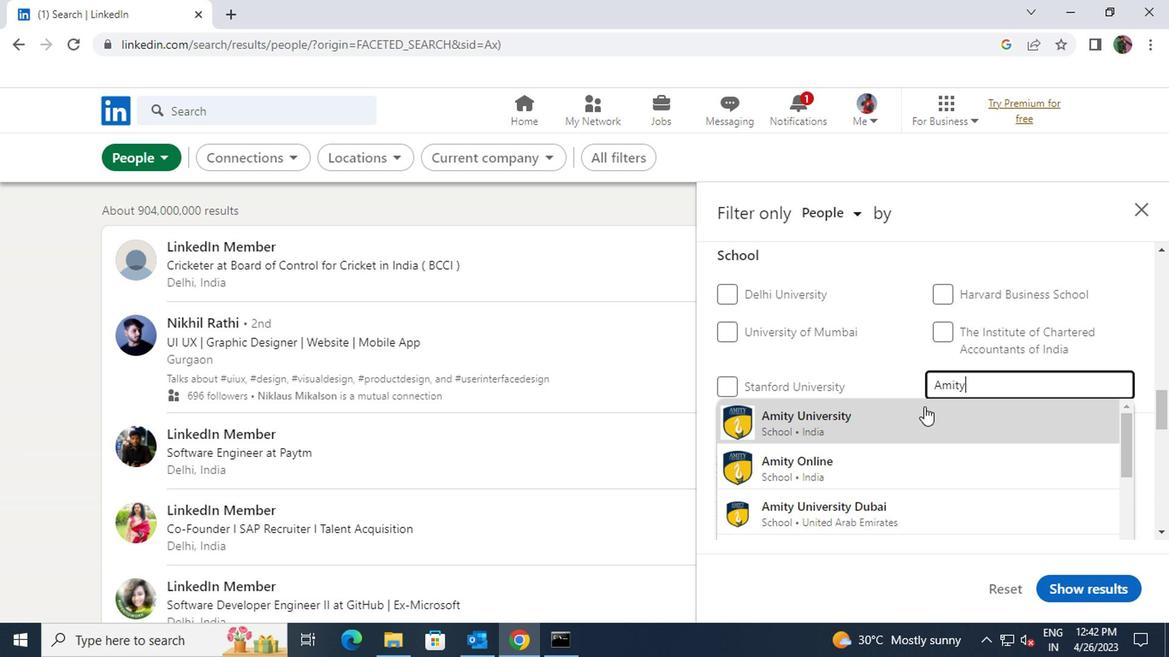 
Action: Mouse pressed left at (916, 414)
Screenshot: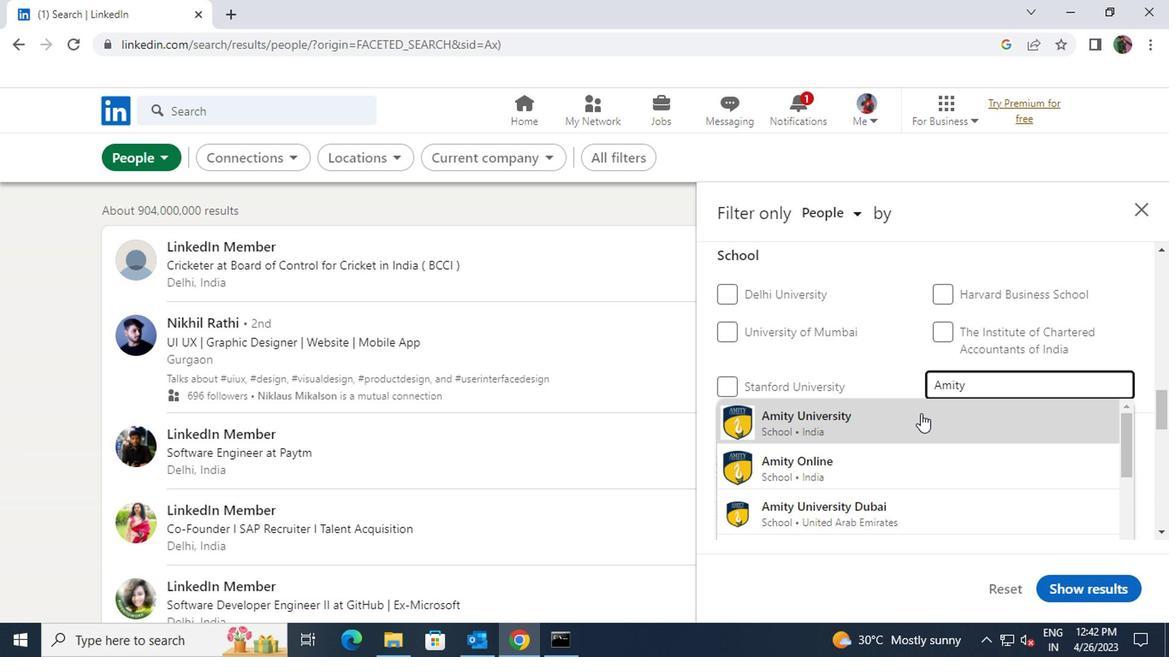 
Action: Mouse scrolled (916, 413) with delta (0, 0)
Screenshot: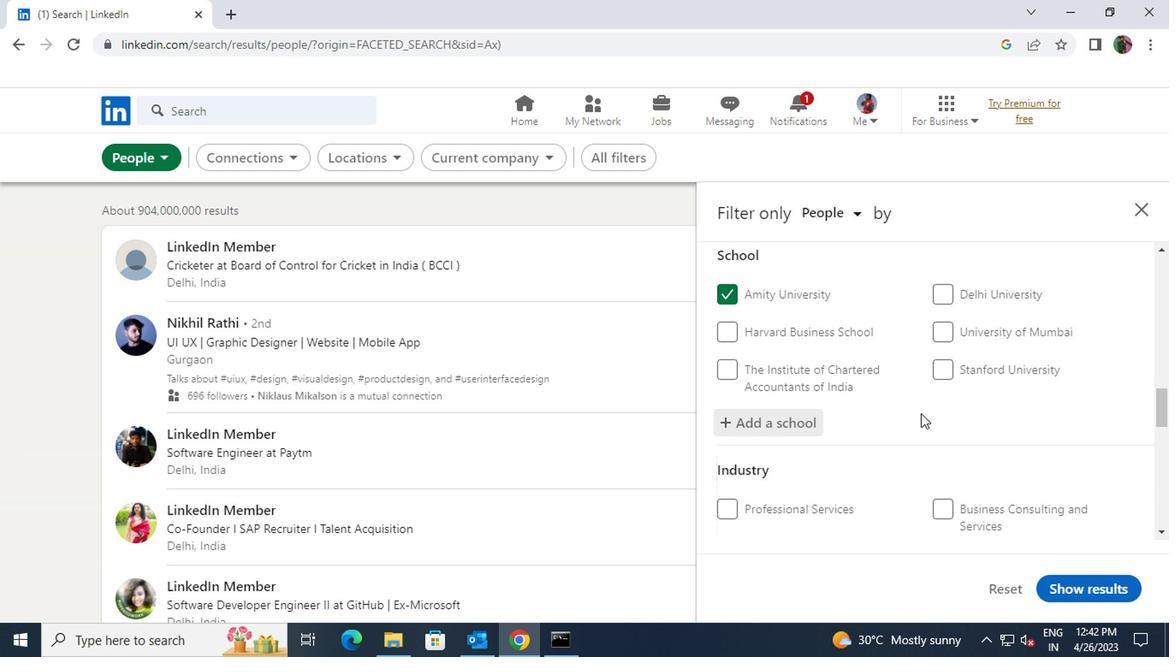 
Action: Mouse scrolled (916, 413) with delta (0, 0)
Screenshot: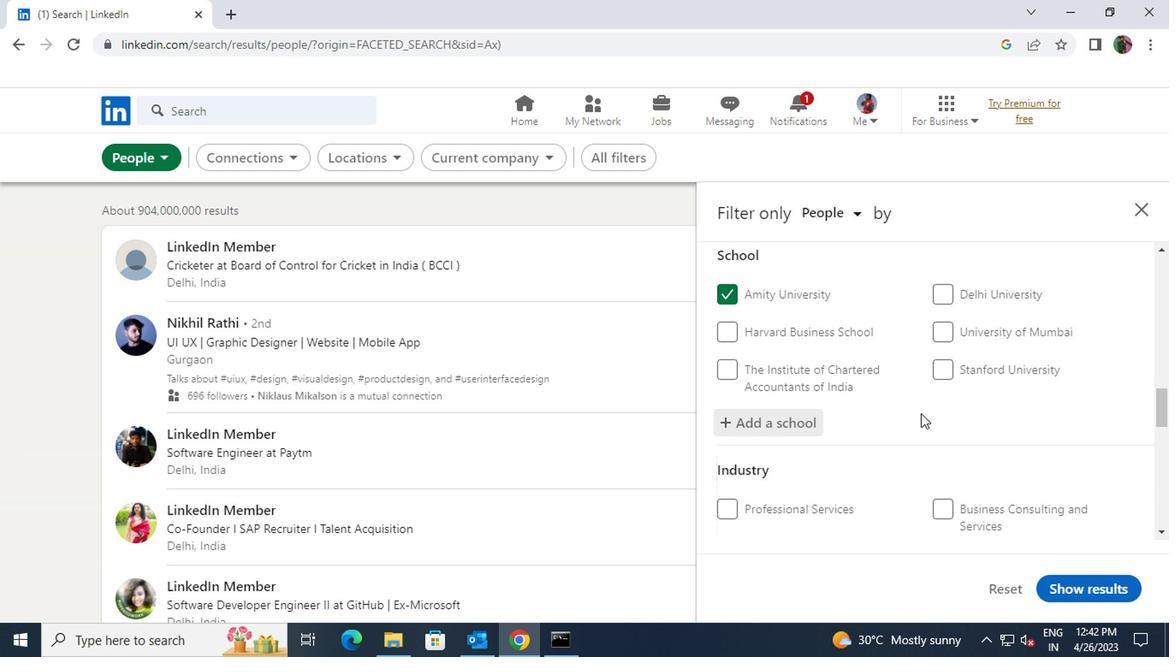 
Action: Mouse moved to (972, 442)
Screenshot: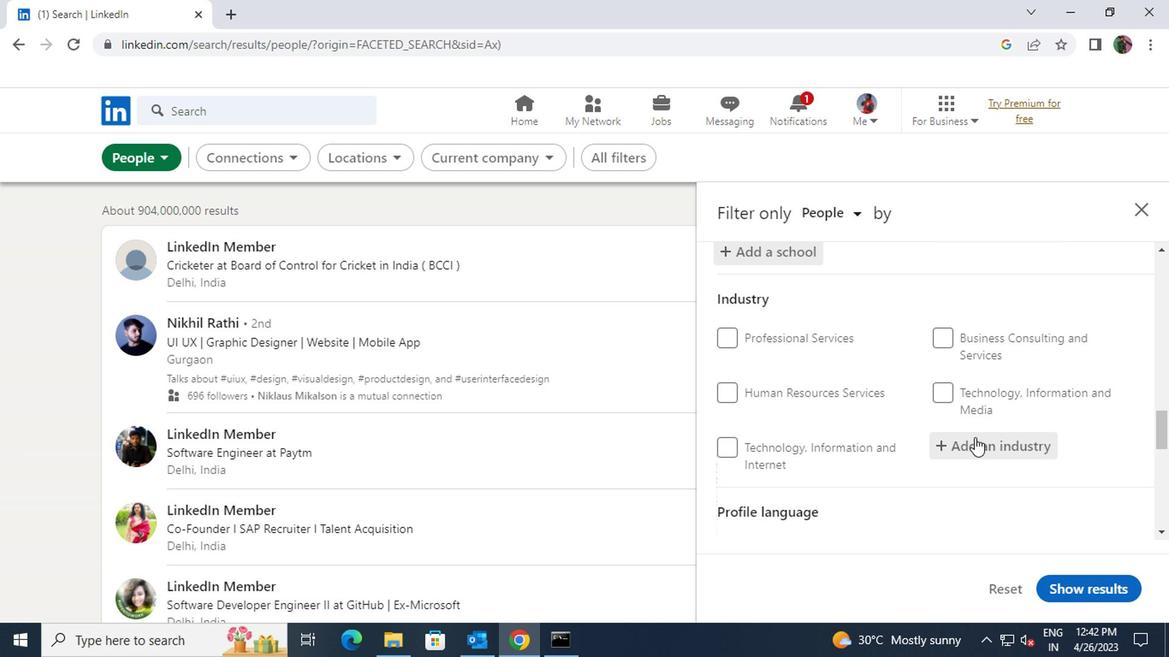 
Action: Mouse pressed left at (972, 442)
Screenshot: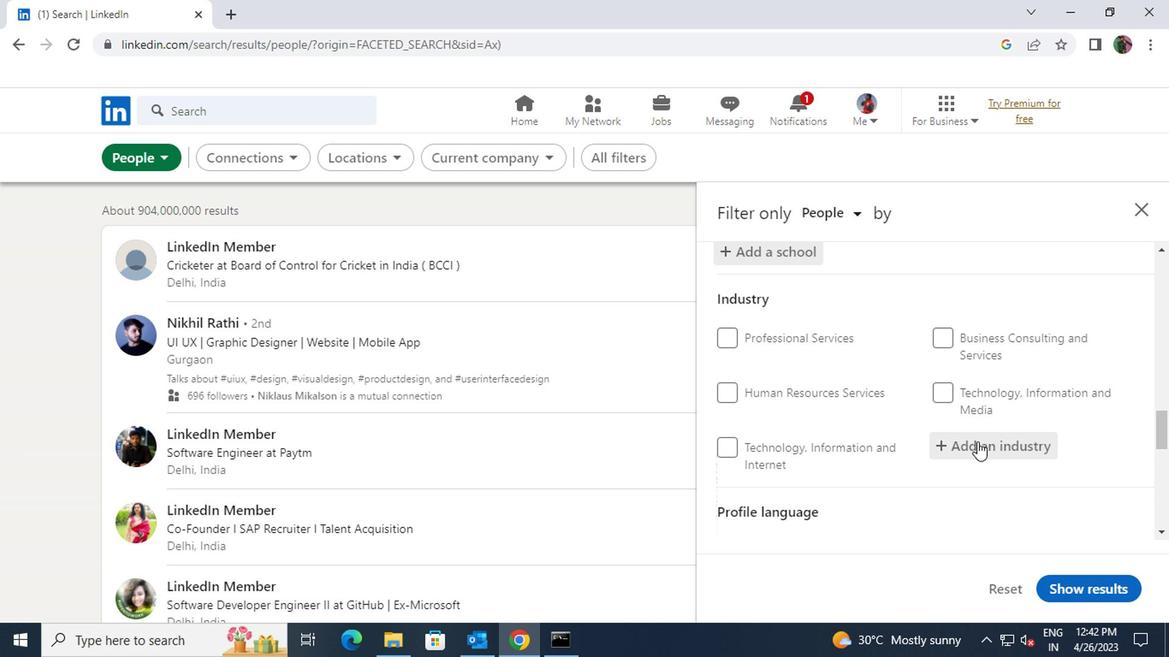
Action: Key pressed <Key.shift><Key.shift><Key.shift><Key.shift>OUTSOURC
Screenshot: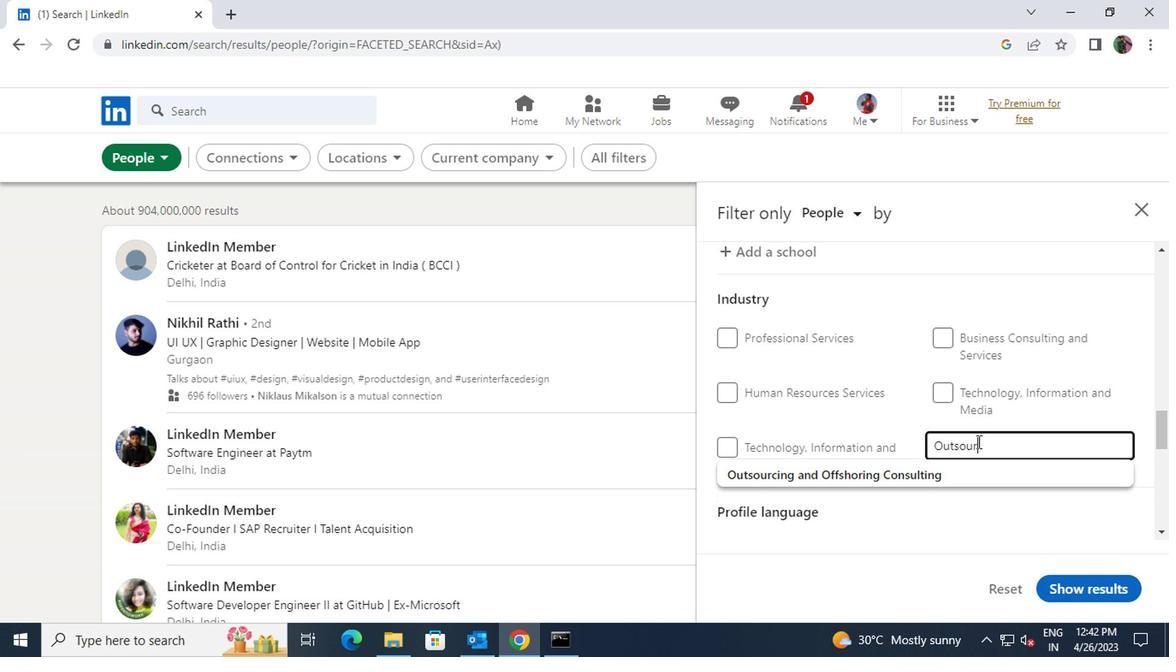 
Action: Mouse moved to (947, 482)
Screenshot: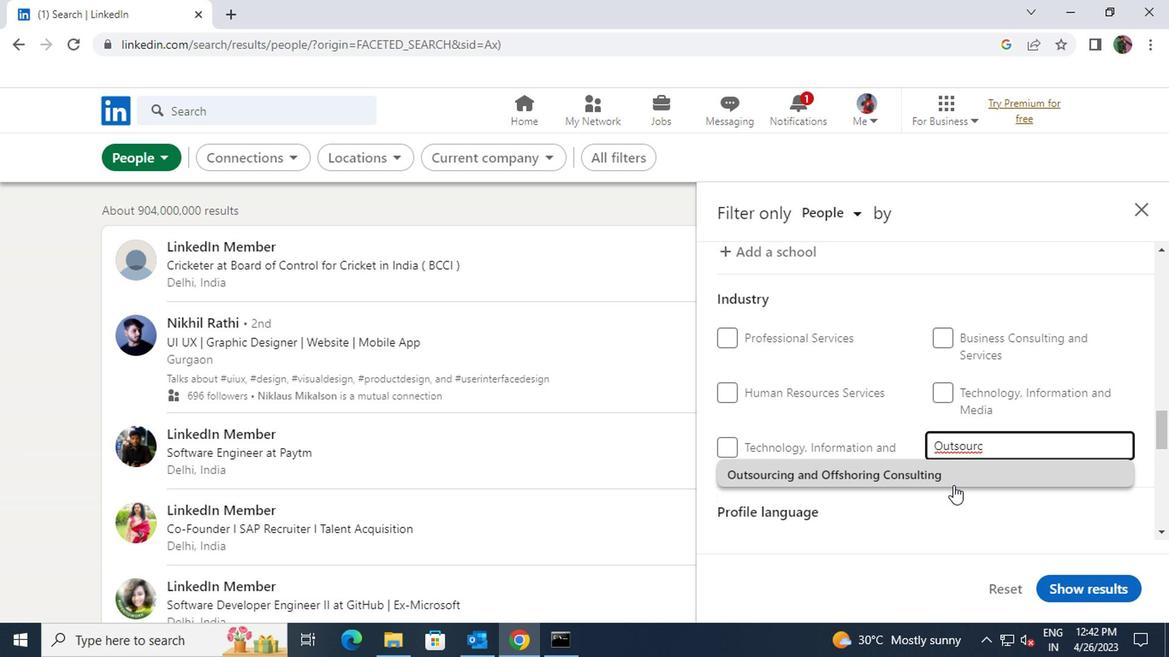 
Action: Mouse pressed left at (947, 482)
Screenshot: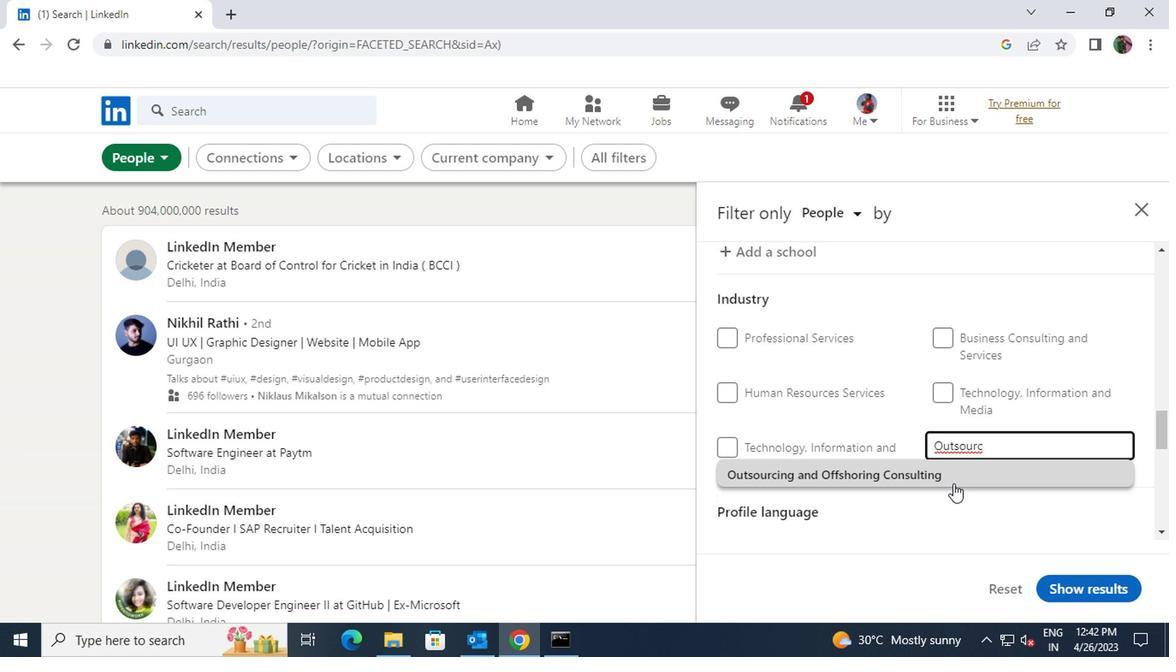 
Action: Mouse scrolled (947, 481) with delta (0, -1)
Screenshot: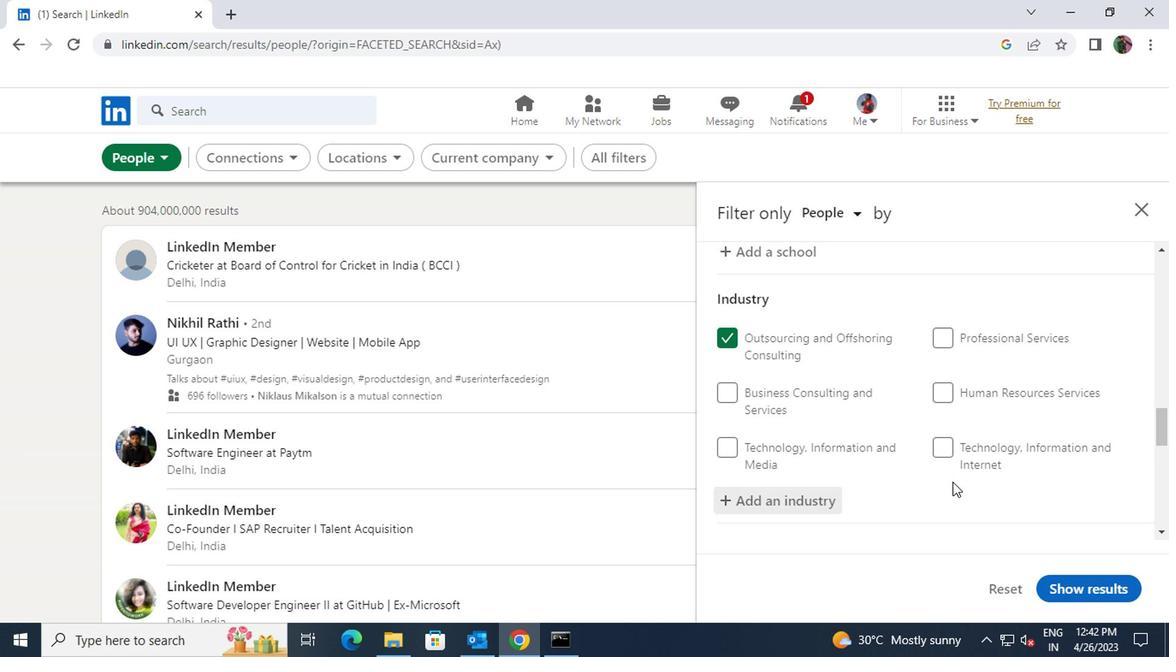 
Action: Mouse scrolled (947, 481) with delta (0, -1)
Screenshot: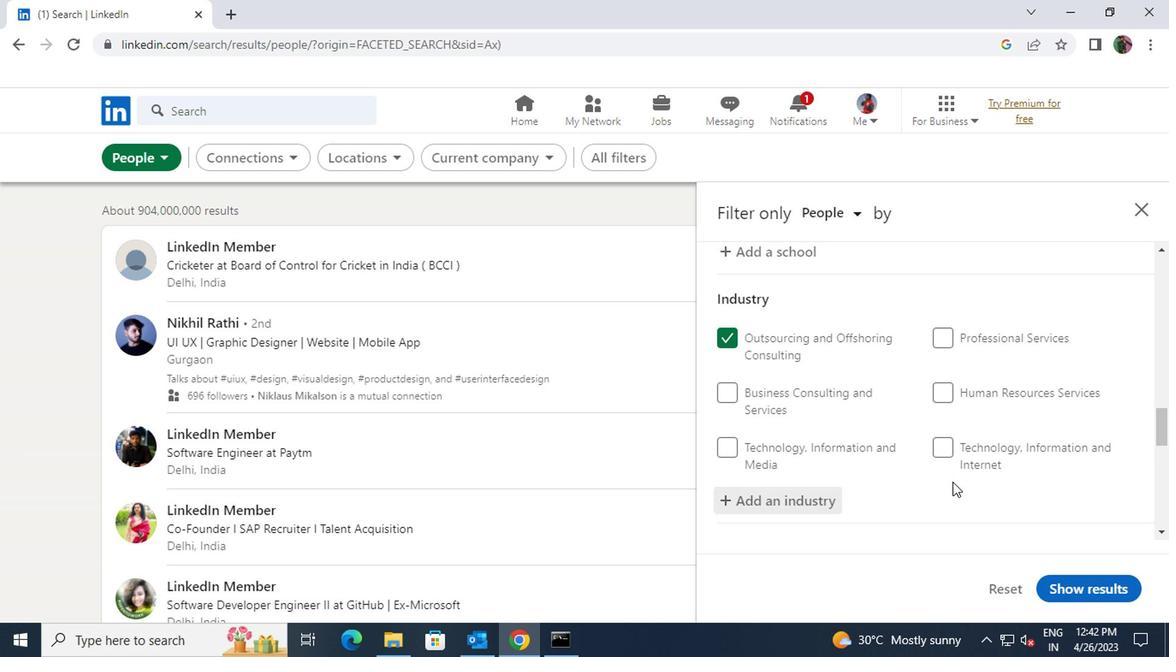 
Action: Mouse moved to (726, 453)
Screenshot: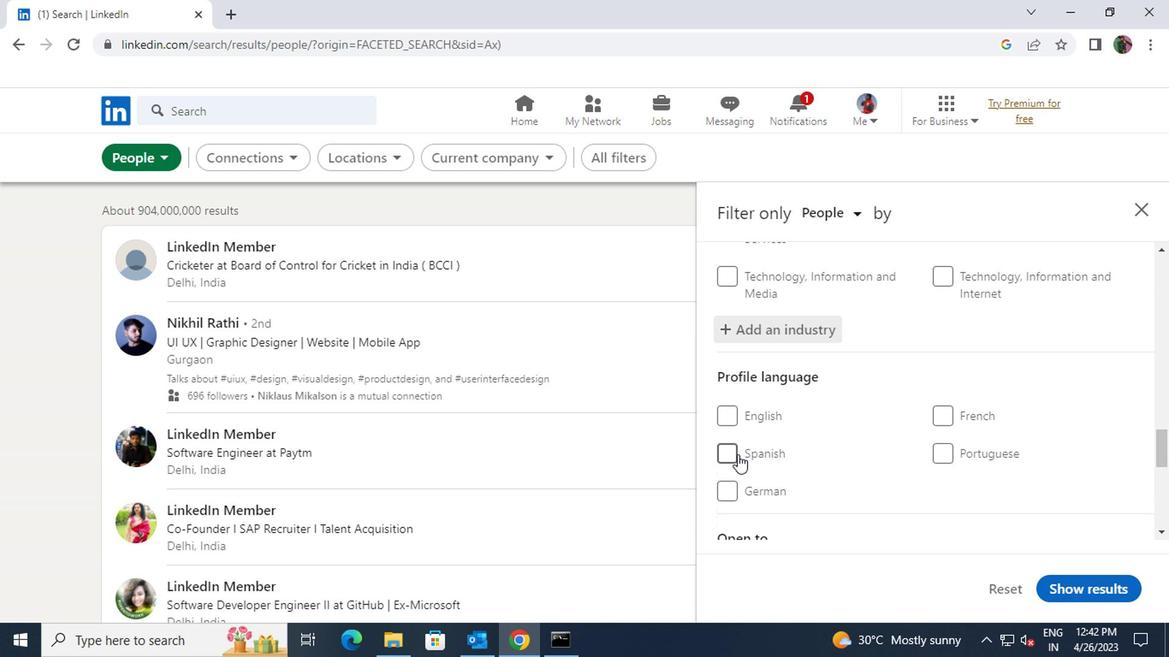 
Action: Mouse pressed left at (726, 453)
Screenshot: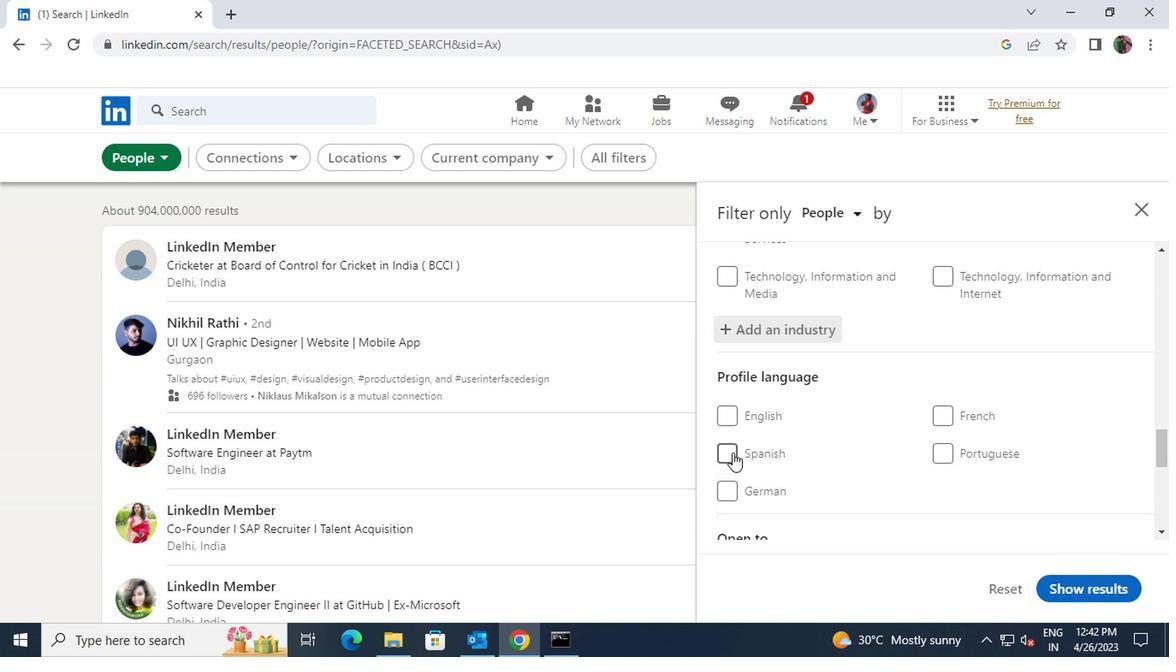 
Action: Mouse moved to (834, 477)
Screenshot: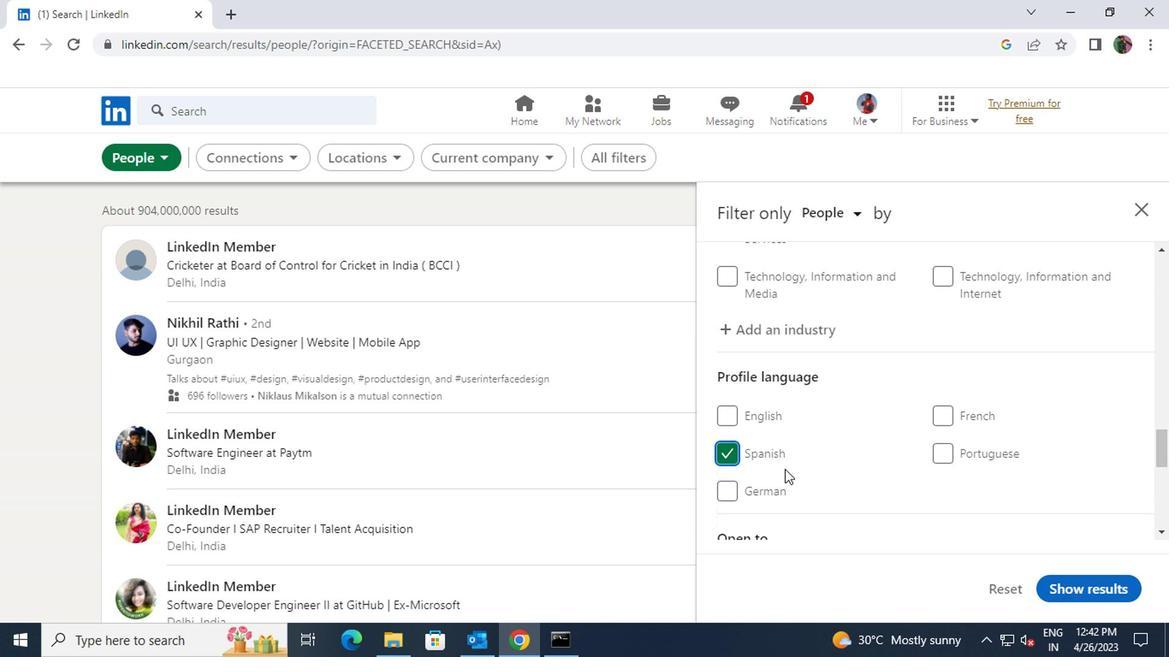 
Action: Mouse scrolled (834, 476) with delta (0, 0)
Screenshot: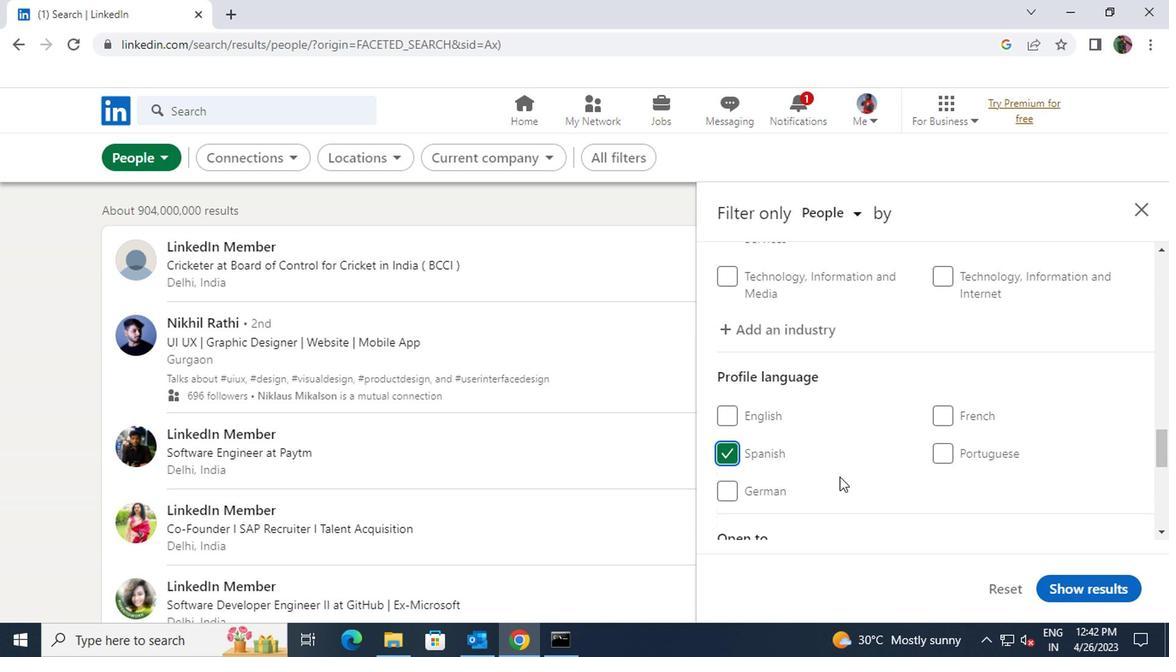 
Action: Mouse scrolled (834, 476) with delta (0, 0)
Screenshot: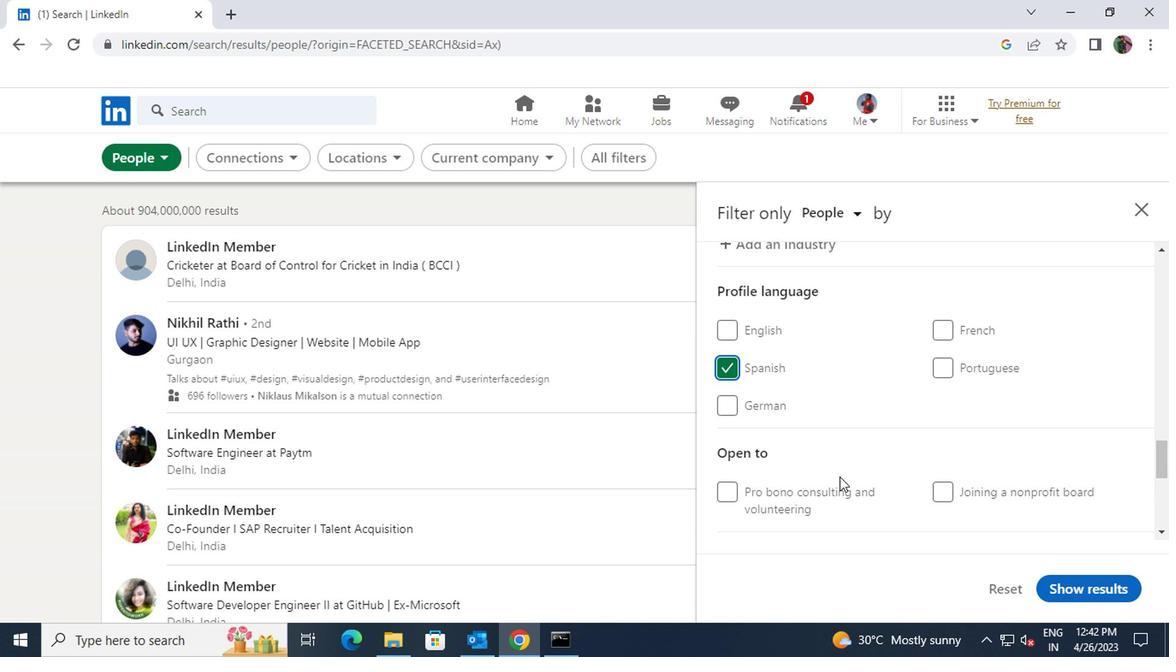 
Action: Mouse scrolled (834, 476) with delta (0, 0)
Screenshot: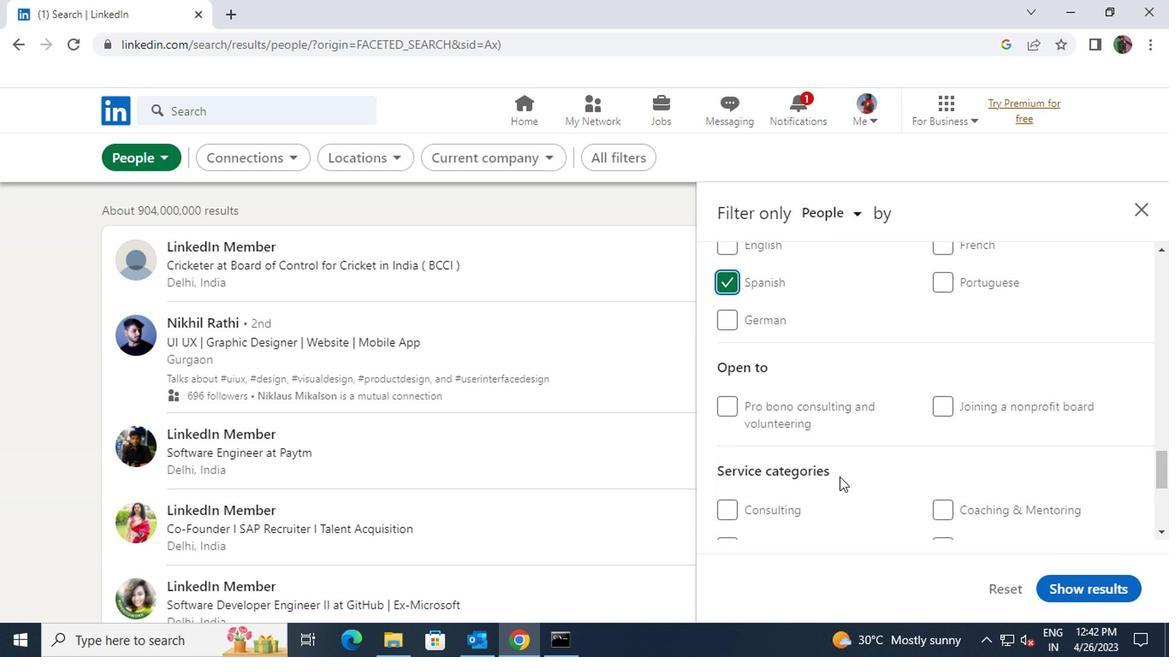 
Action: Mouse scrolled (834, 476) with delta (0, 0)
Screenshot: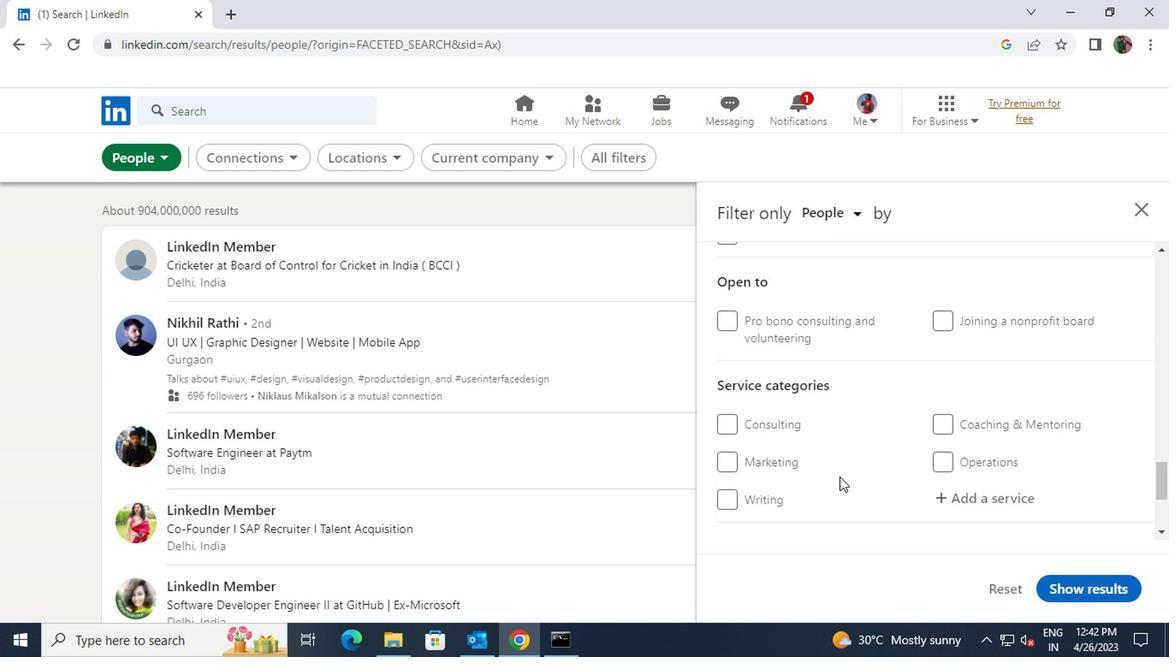 
Action: Mouse moved to (952, 416)
Screenshot: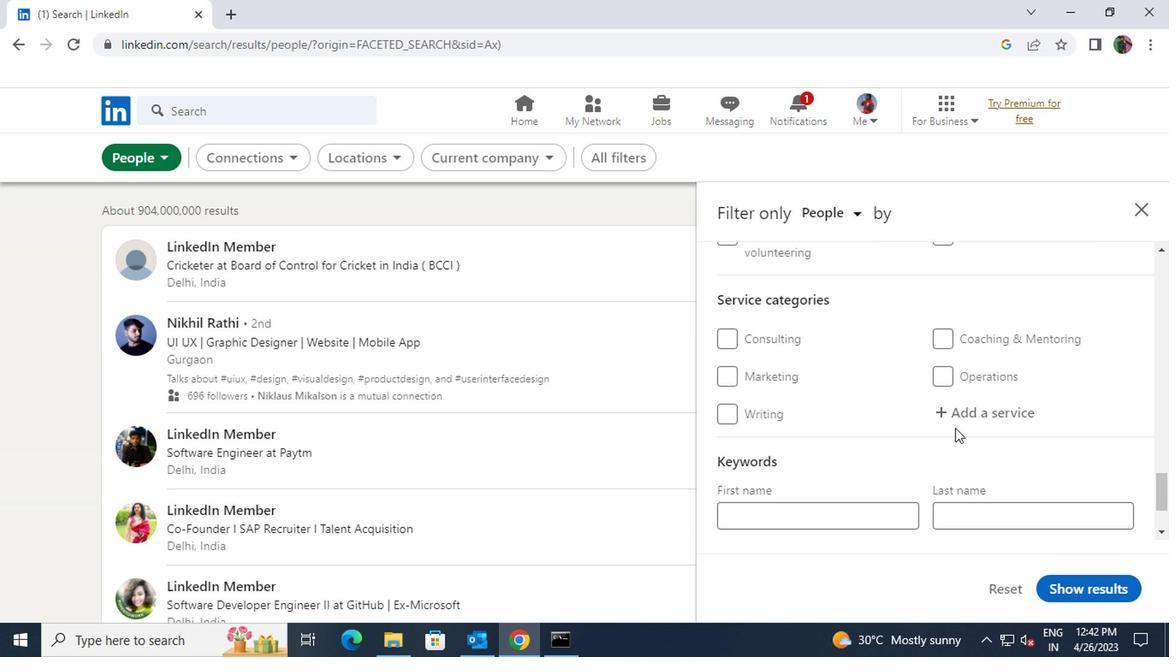 
Action: Mouse pressed left at (952, 416)
Screenshot: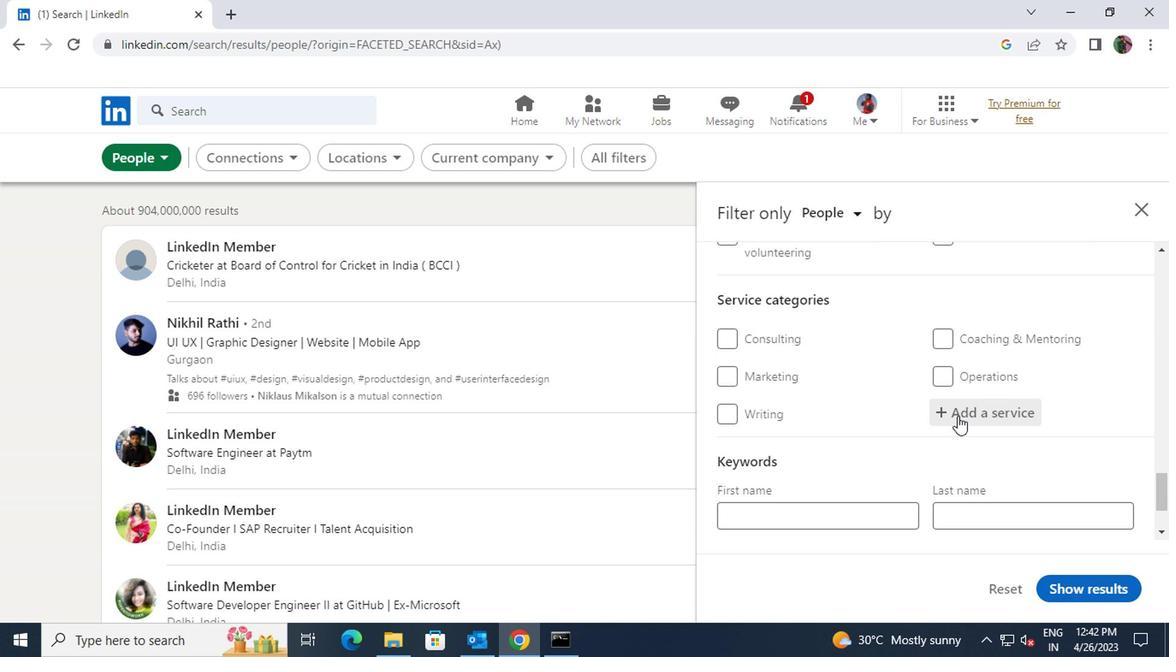 
Action: Key pressed <Key.shift>MAN
Screenshot: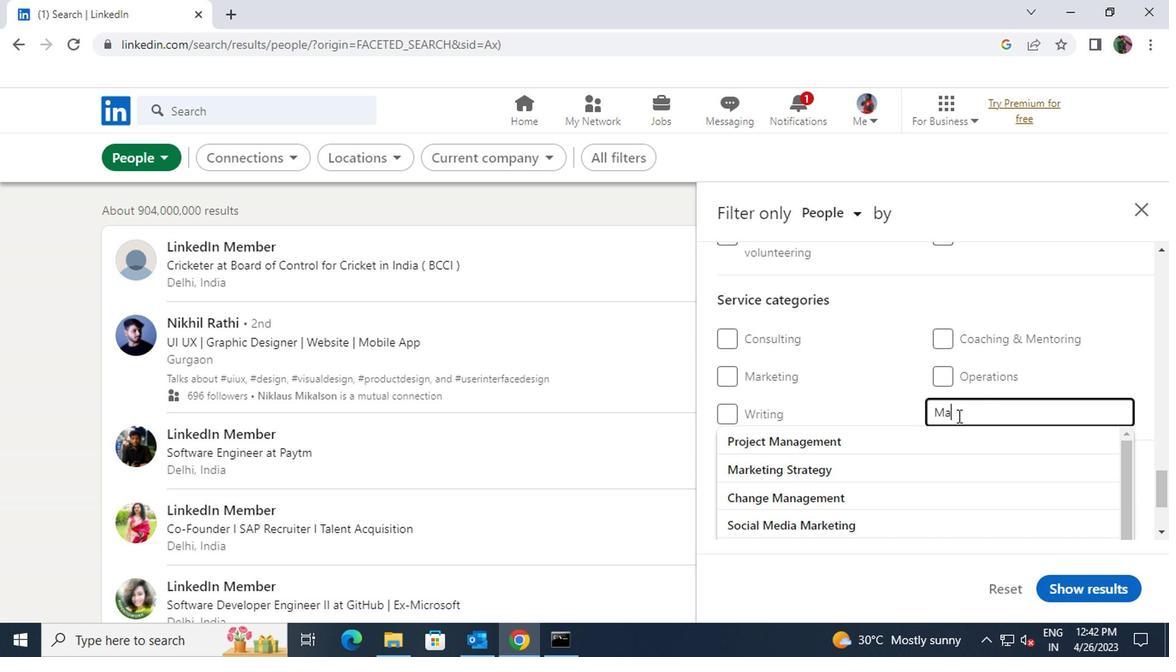 
Action: Mouse moved to (888, 521)
Screenshot: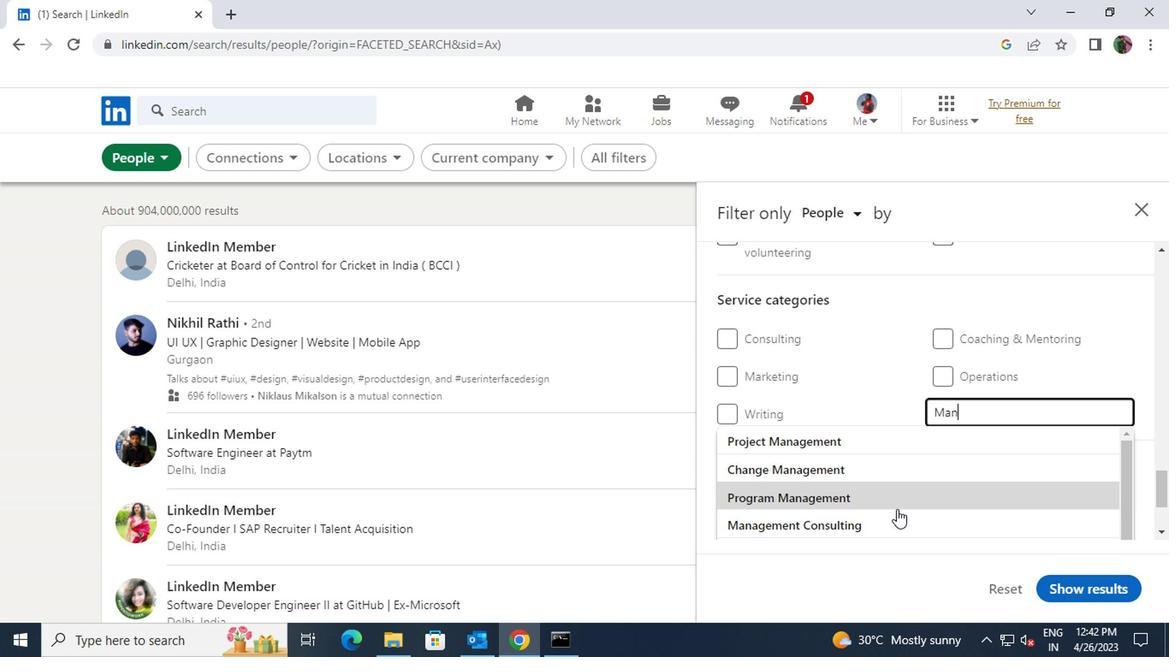 
Action: Mouse pressed left at (888, 521)
Screenshot: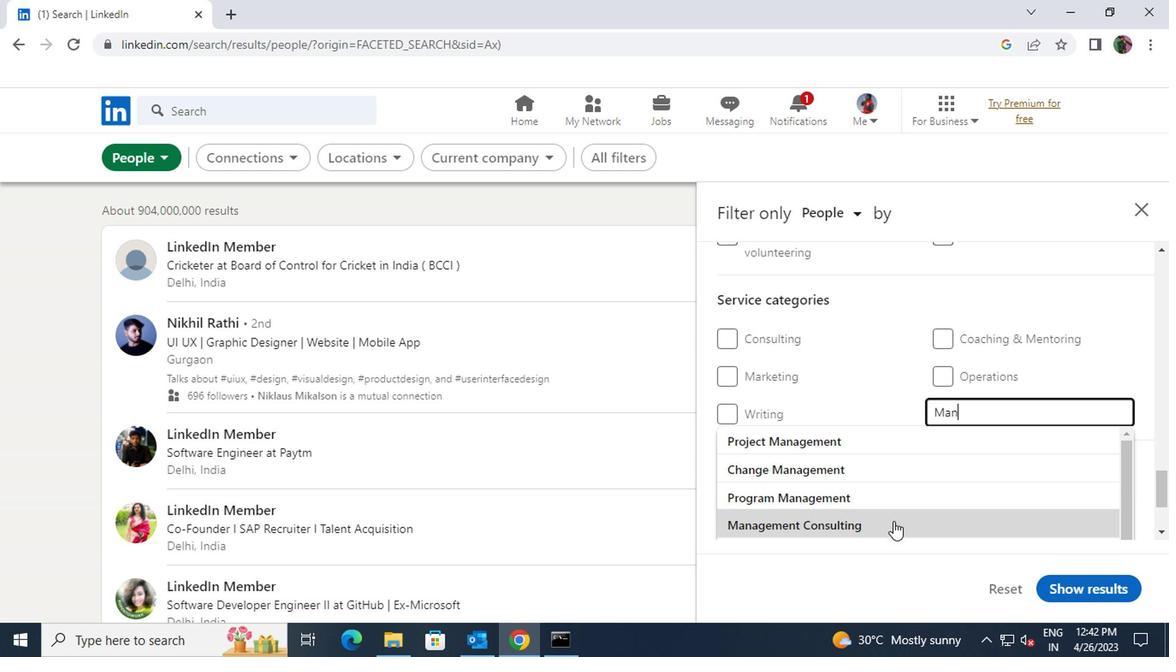 
Action: Mouse scrolled (888, 521) with delta (0, 0)
Screenshot: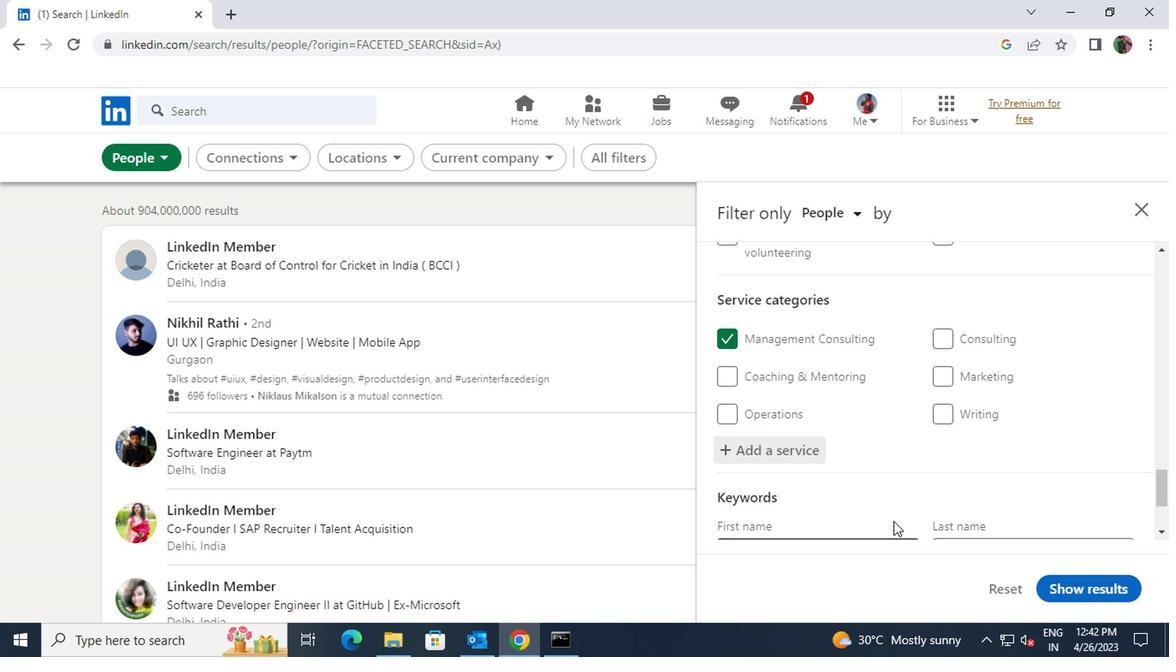 
Action: Mouse moved to (865, 532)
Screenshot: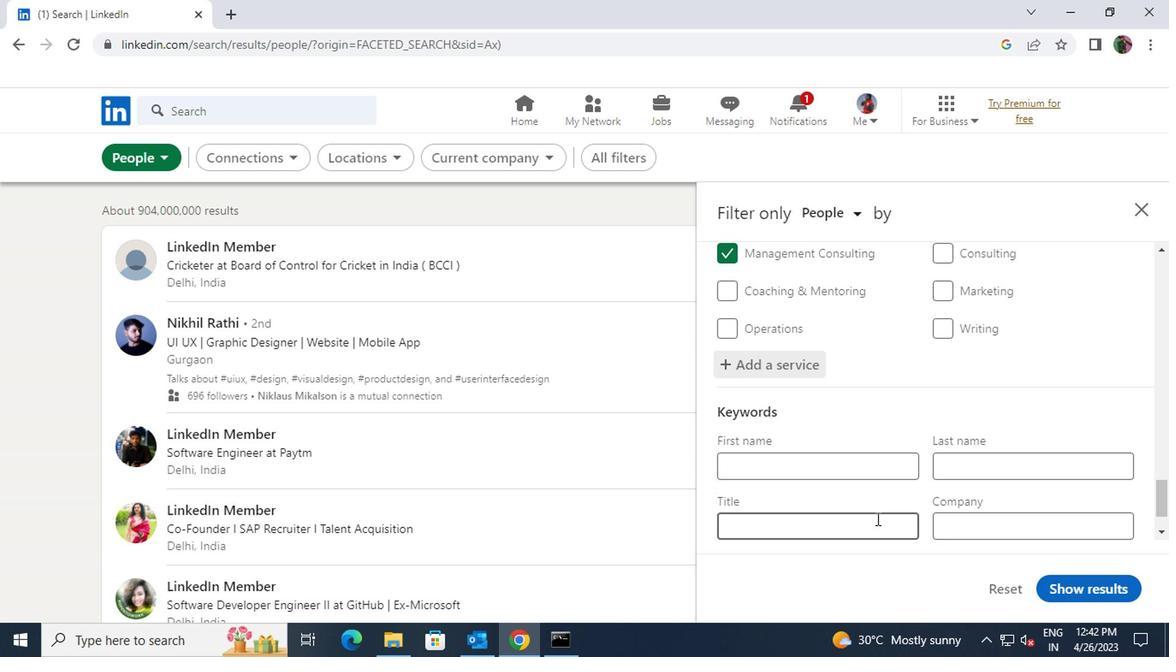 
Action: Mouse pressed left at (865, 532)
Screenshot: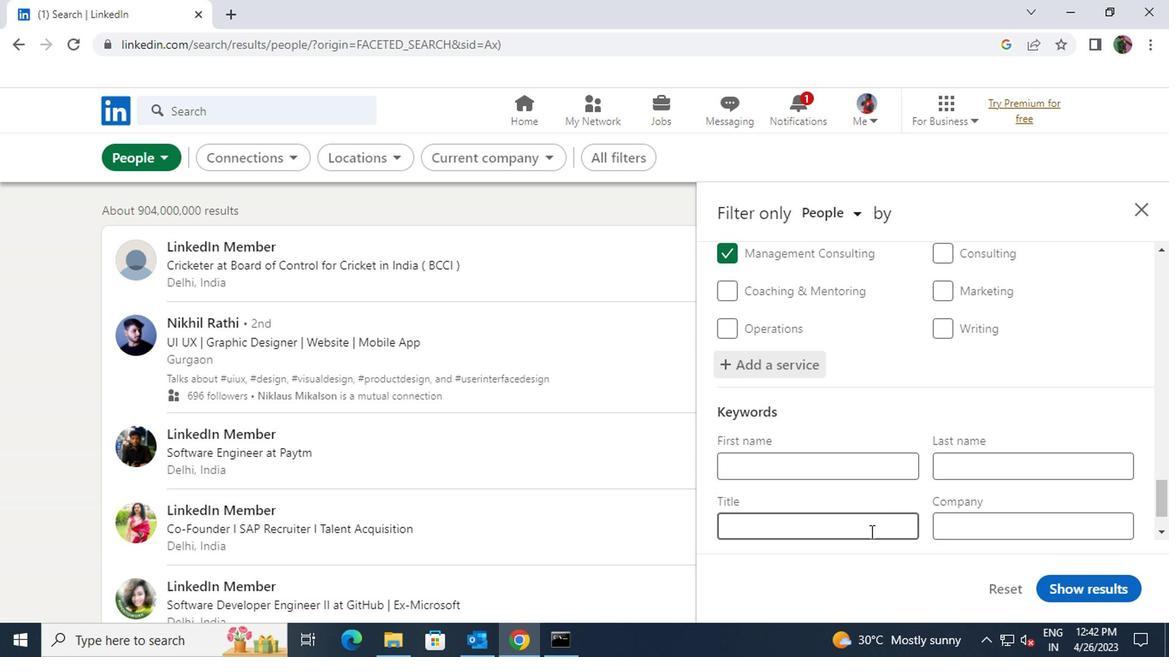 
Action: Key pressed <Key.shift><Key.shift>SUBSTITUTE<Key.space>TEACHER
Screenshot: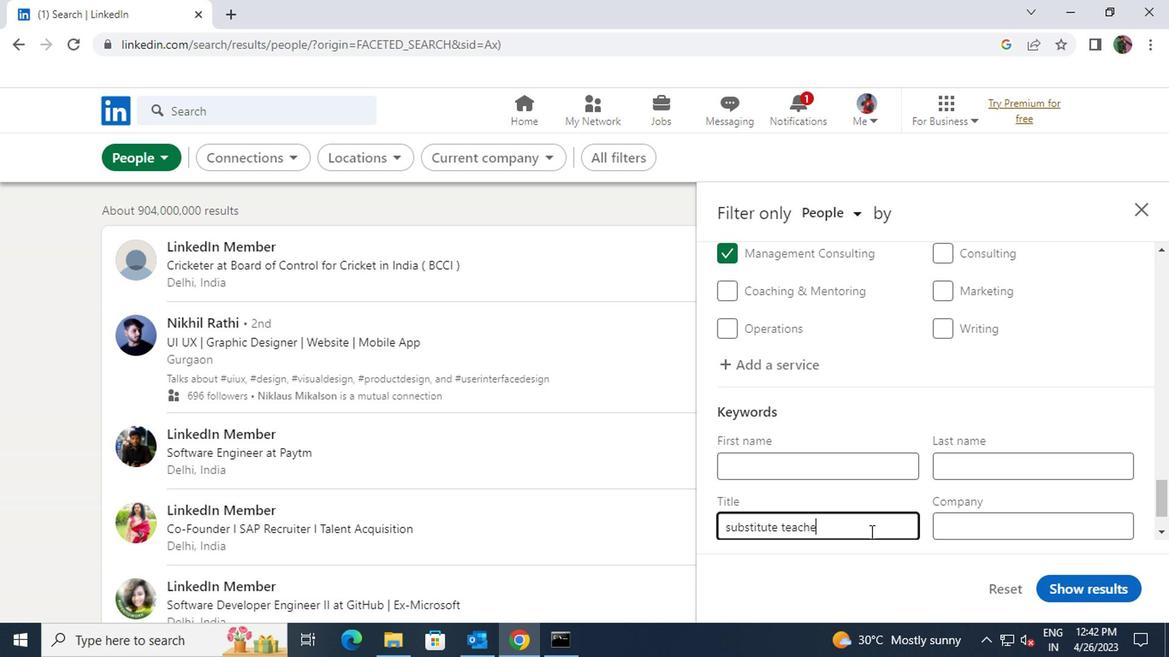 
Action: Mouse moved to (1085, 593)
Screenshot: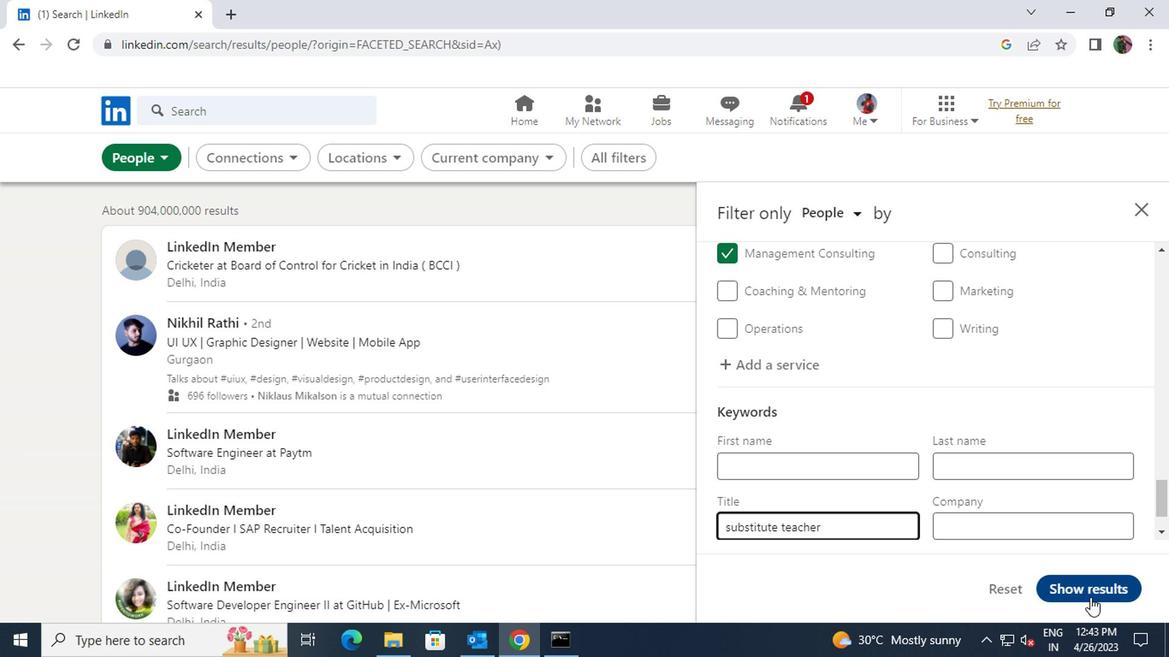 
Action: Mouse pressed left at (1085, 593)
Screenshot: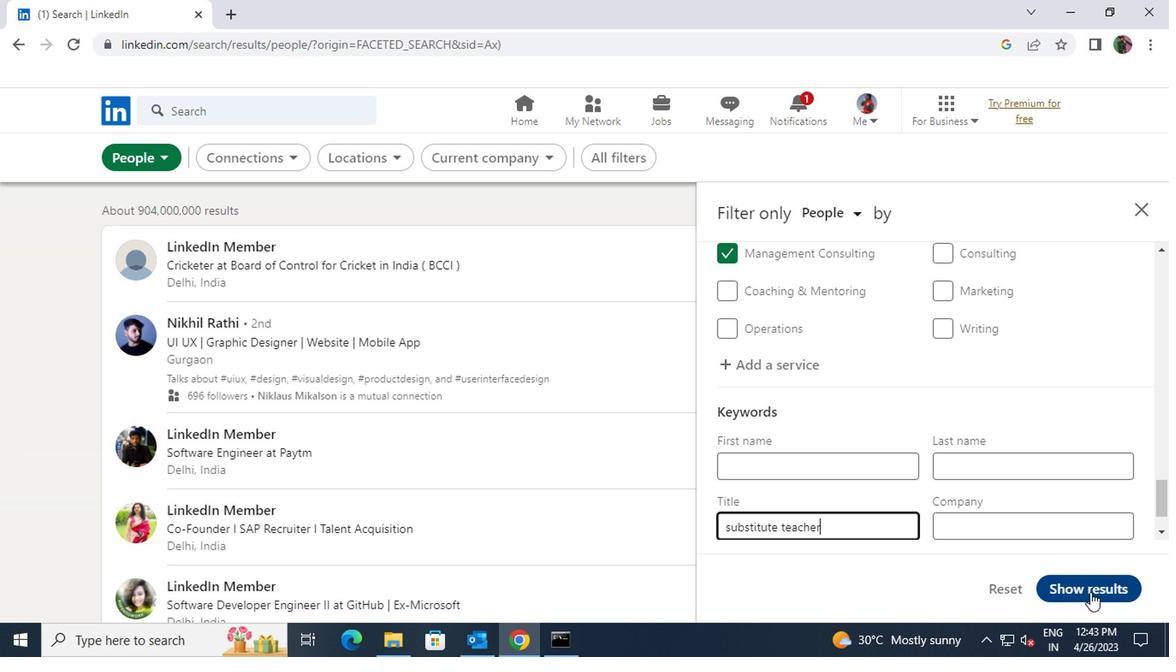 
Action: Mouse moved to (1085, 592)
Screenshot: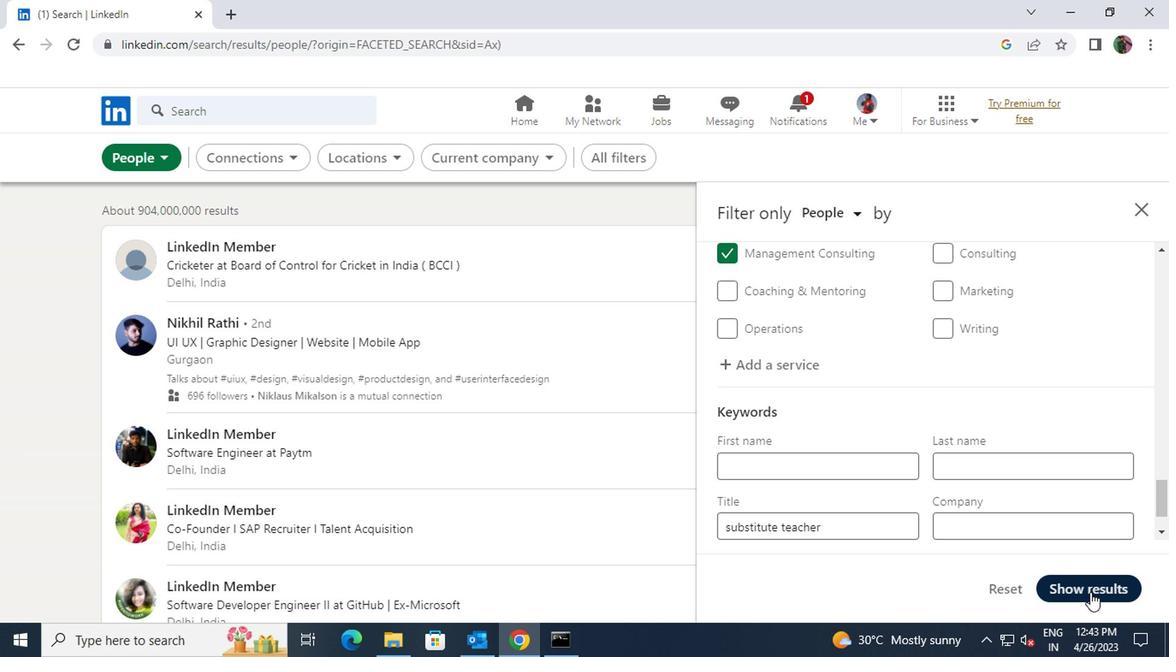 
